 Task: Find connections with filter location Reutlingen with filter topic #Startuplife with filter profile language German with filter current company Max Life Insurance Company Limited with filter school Tamil Nadu Open University, Chennai with filter industry Market Research with filter service category Ghostwriting with filter keywords title Chief
Action: Mouse moved to (273, 198)
Screenshot: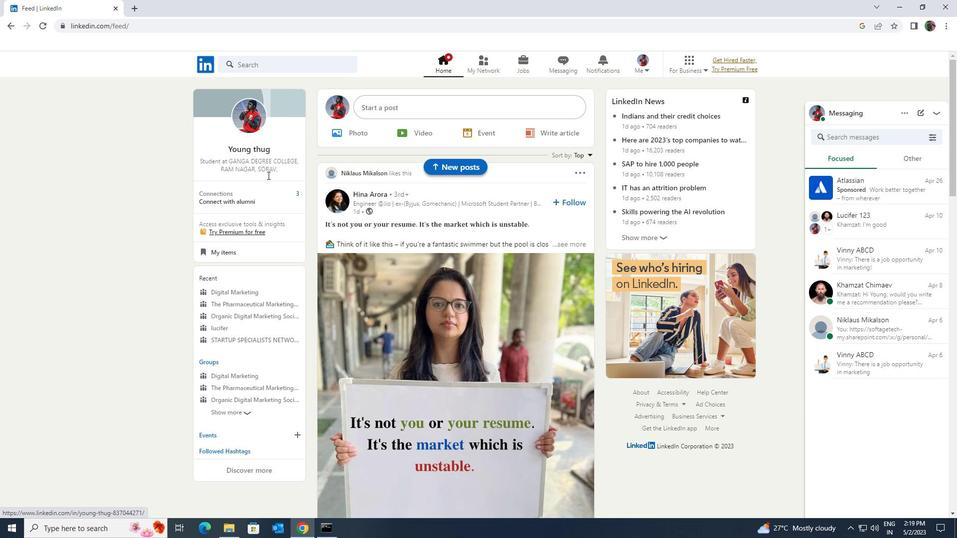 
Action: Mouse pressed left at (273, 198)
Screenshot: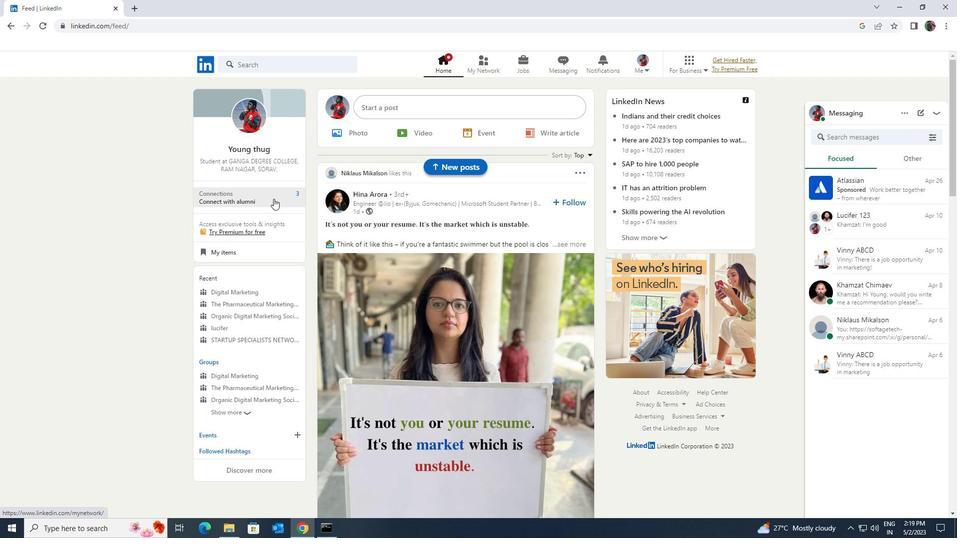 
Action: Mouse moved to (274, 115)
Screenshot: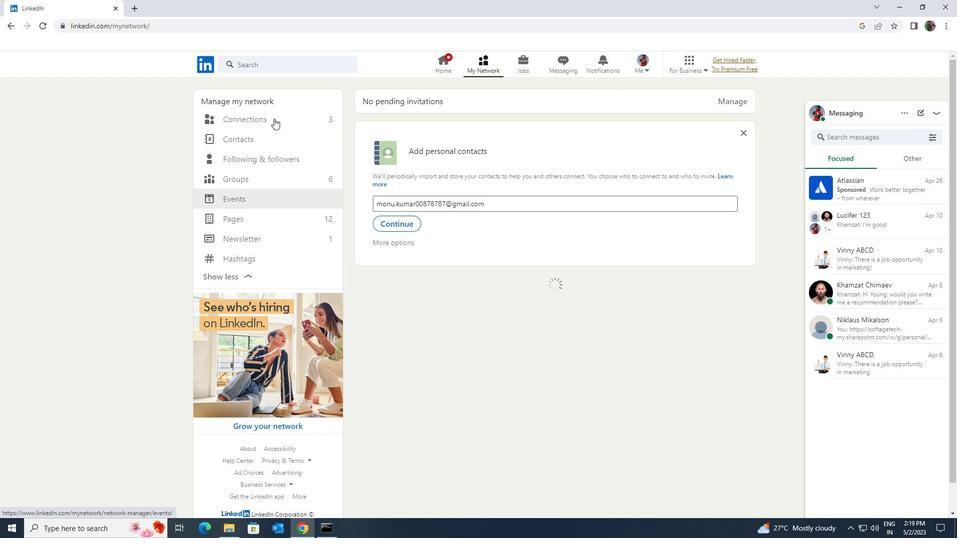 
Action: Mouse pressed left at (274, 115)
Screenshot: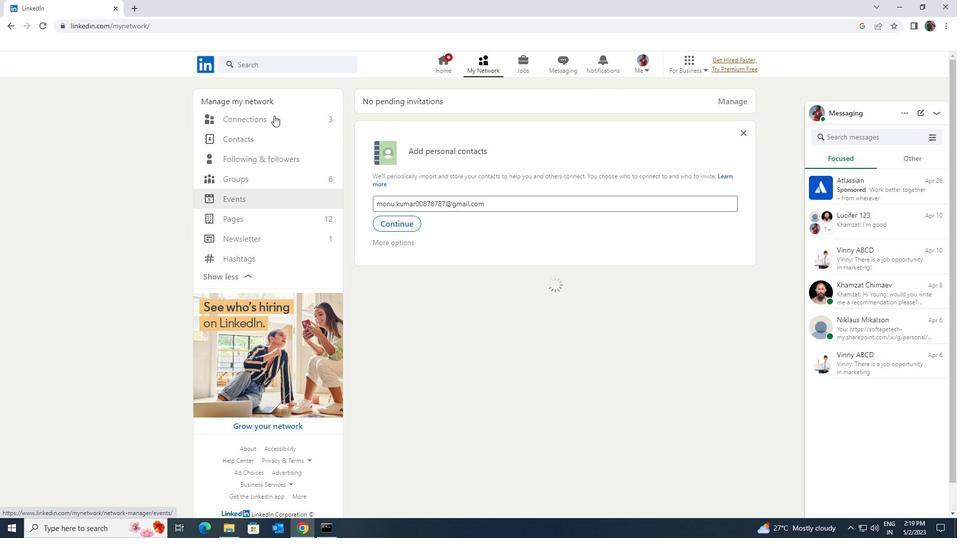 
Action: Mouse pressed left at (274, 115)
Screenshot: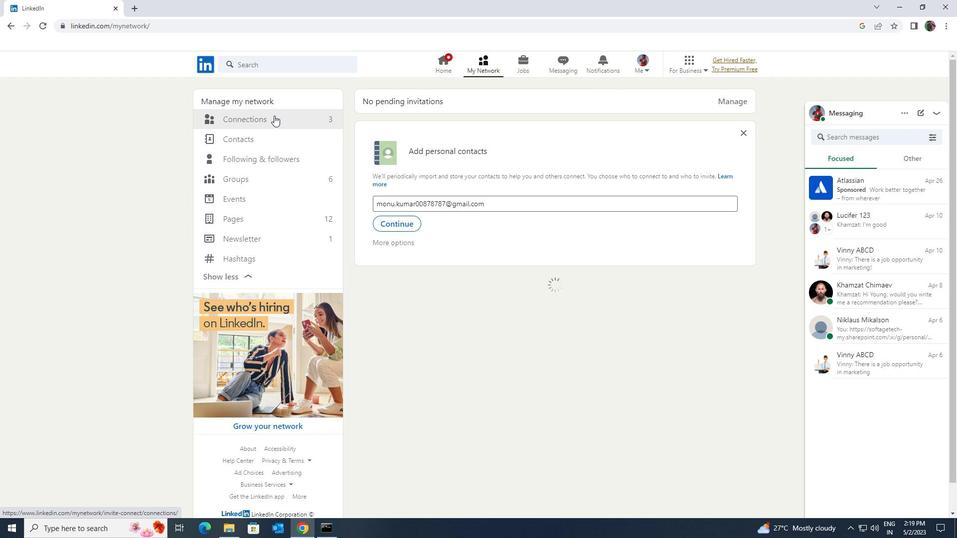 
Action: Mouse moved to (553, 120)
Screenshot: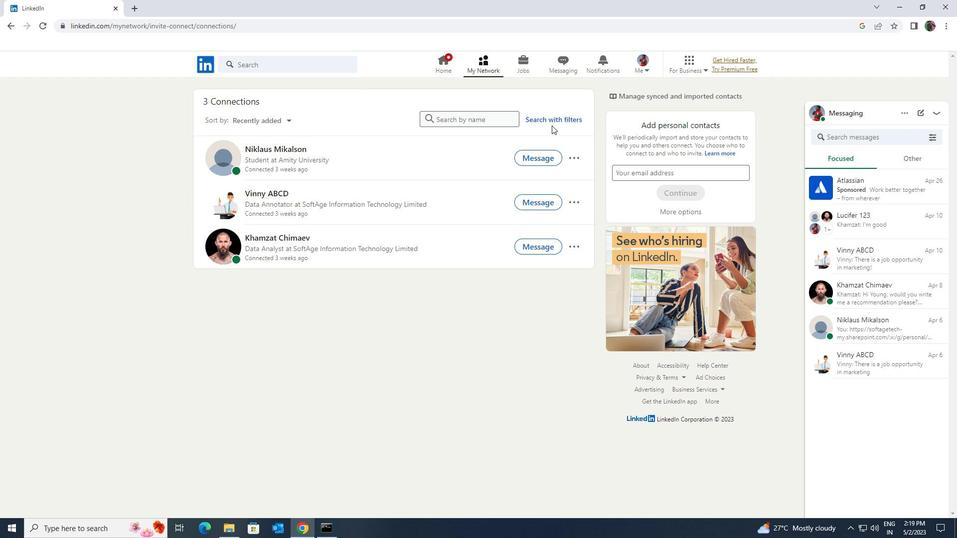 
Action: Mouse pressed left at (553, 120)
Screenshot: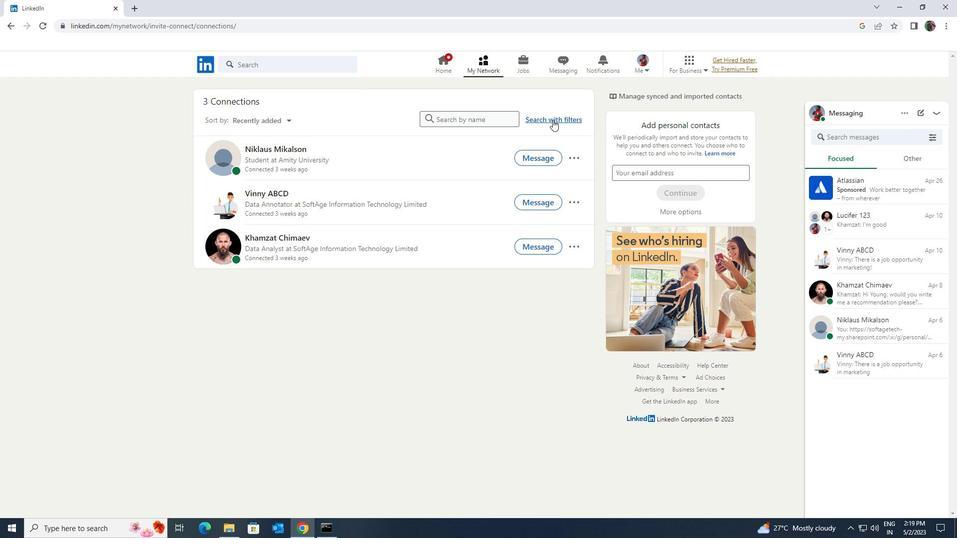 
Action: Mouse moved to (507, 94)
Screenshot: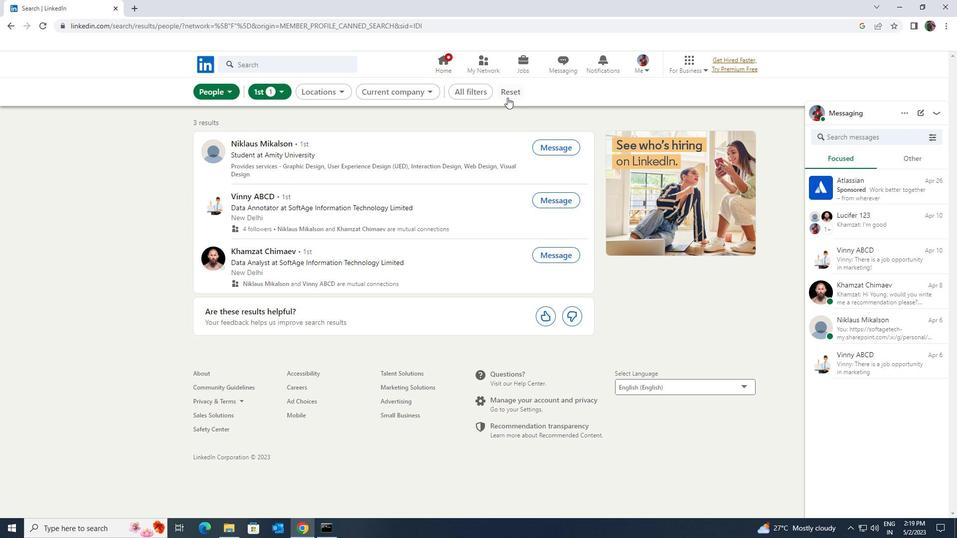 
Action: Mouse pressed left at (507, 94)
Screenshot: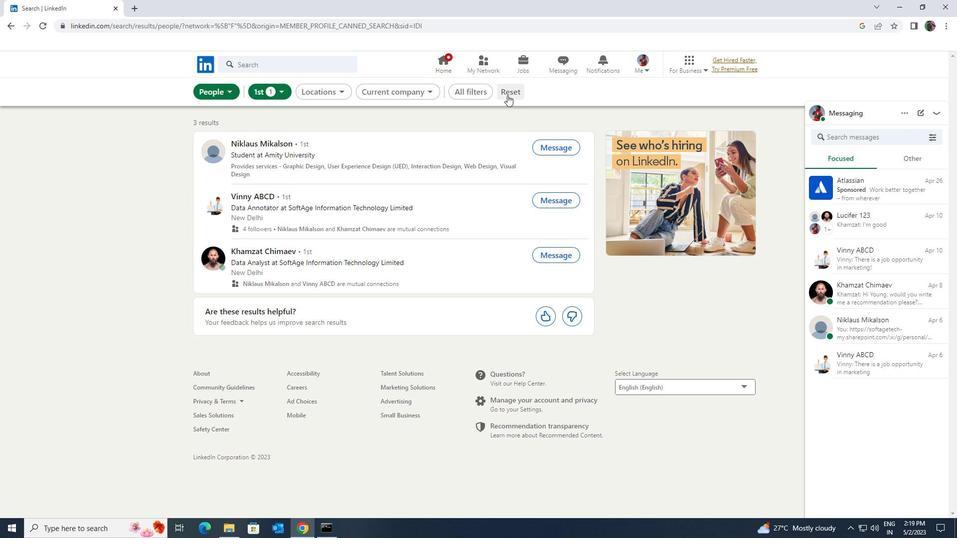 
Action: Mouse moved to (485, 88)
Screenshot: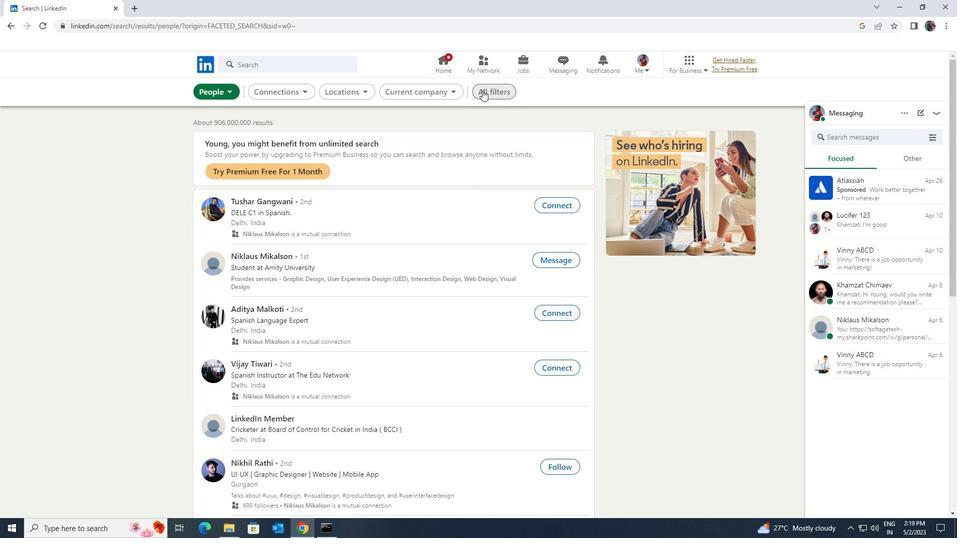 
Action: Mouse pressed left at (485, 88)
Screenshot: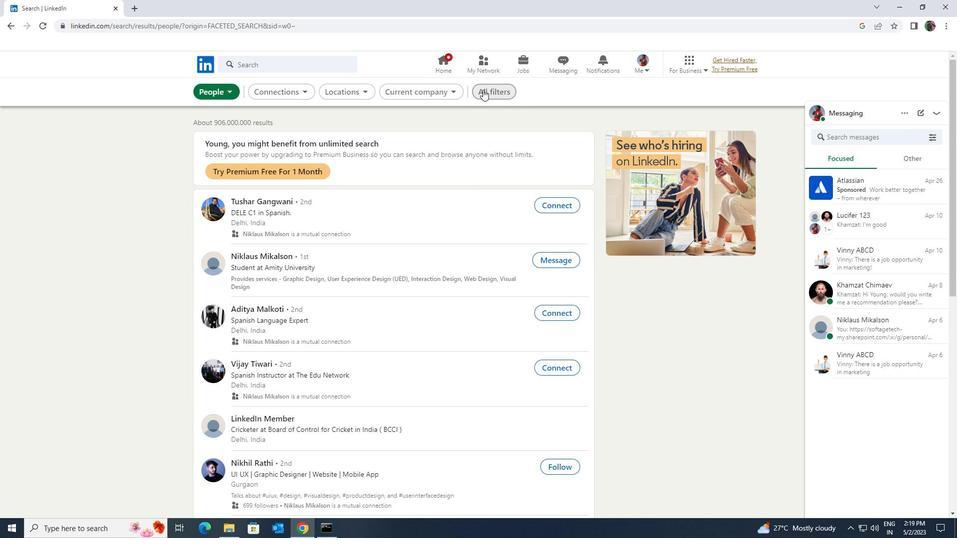 
Action: Mouse moved to (823, 388)
Screenshot: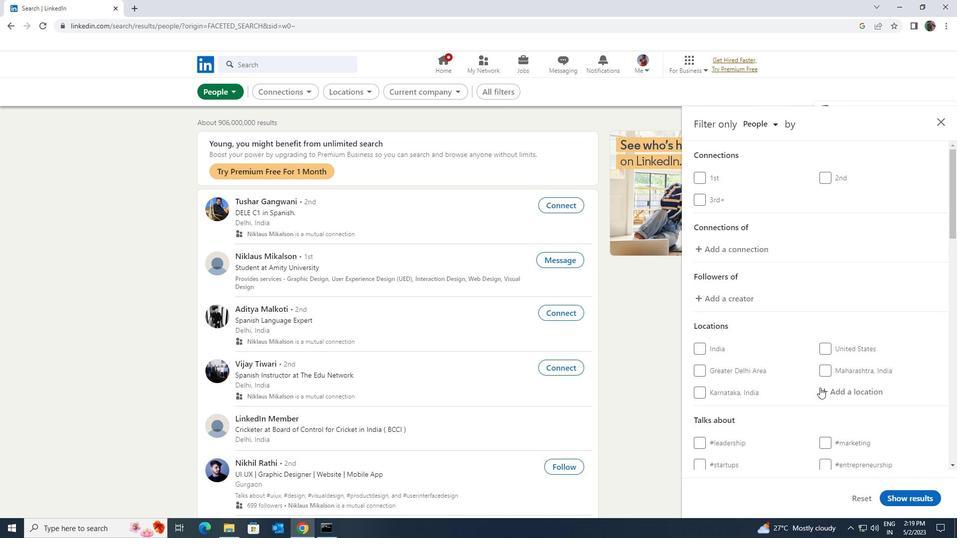 
Action: Mouse pressed left at (823, 388)
Screenshot: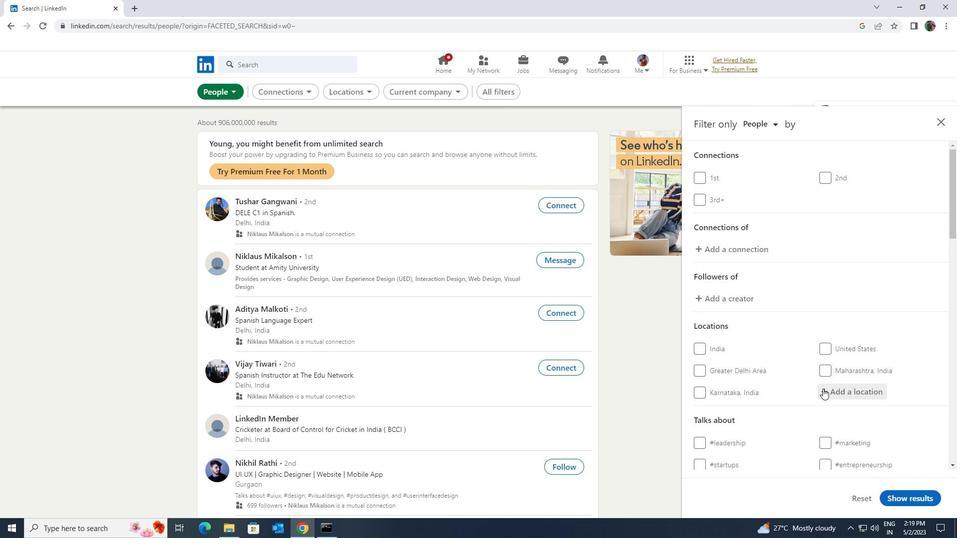 
Action: Mouse moved to (822, 388)
Screenshot: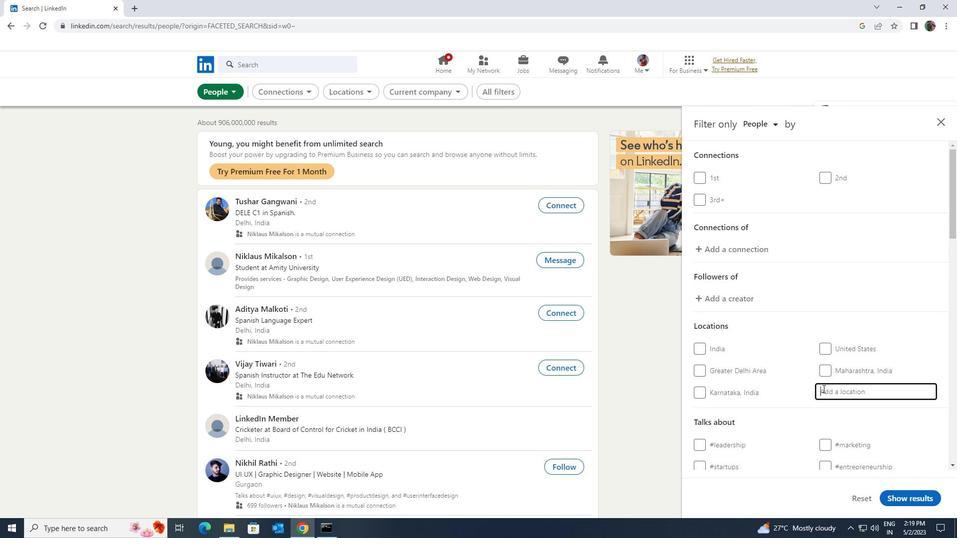 
Action: Key pressed <Key.shift><Key.shift><Key.shift><Key.shift>REUTIL<Key.backspace>
Screenshot: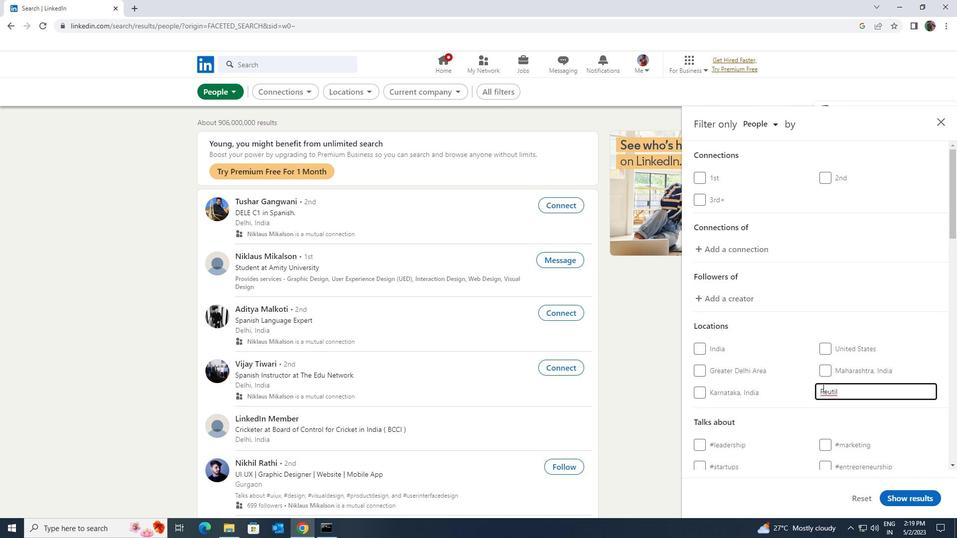 
Action: Mouse moved to (817, 404)
Screenshot: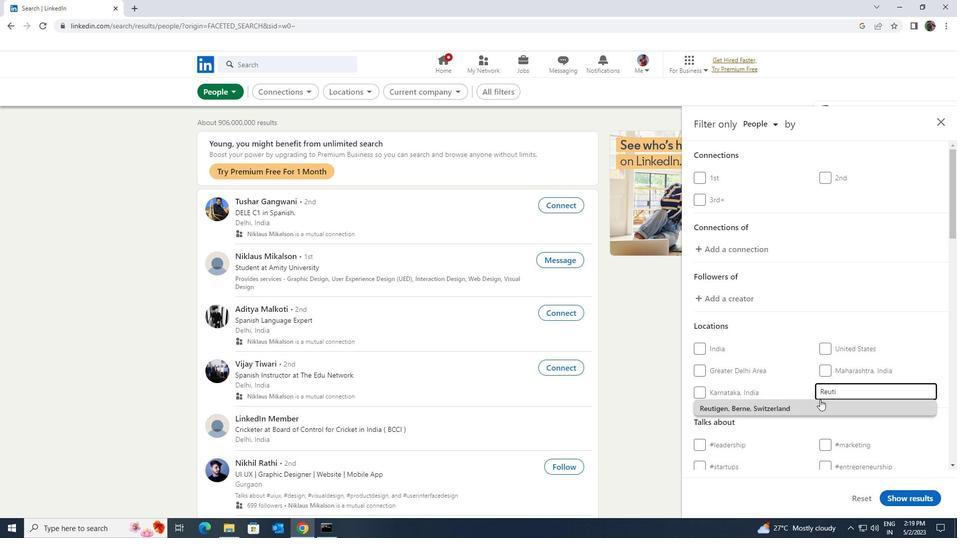 
Action: Mouse pressed left at (817, 404)
Screenshot: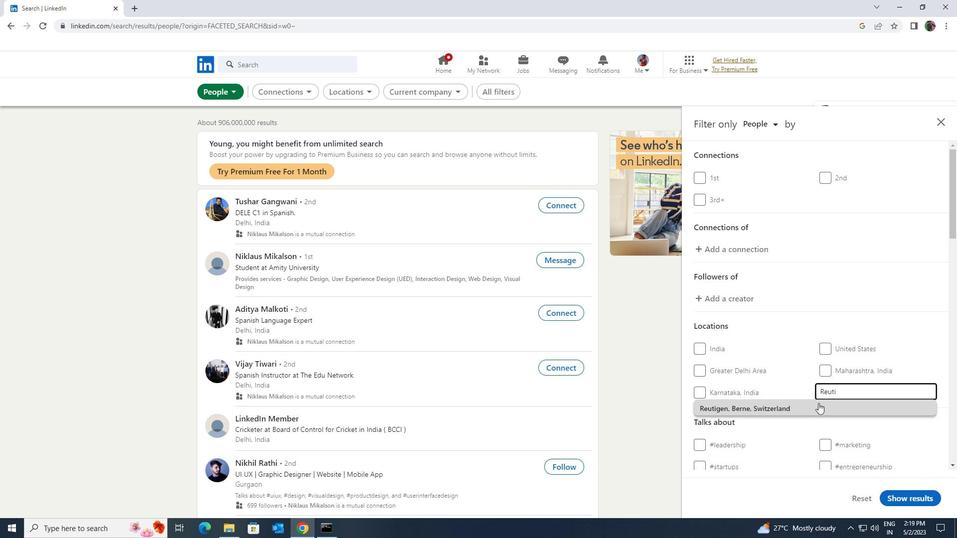 
Action: Mouse scrolled (817, 403) with delta (0, 0)
Screenshot: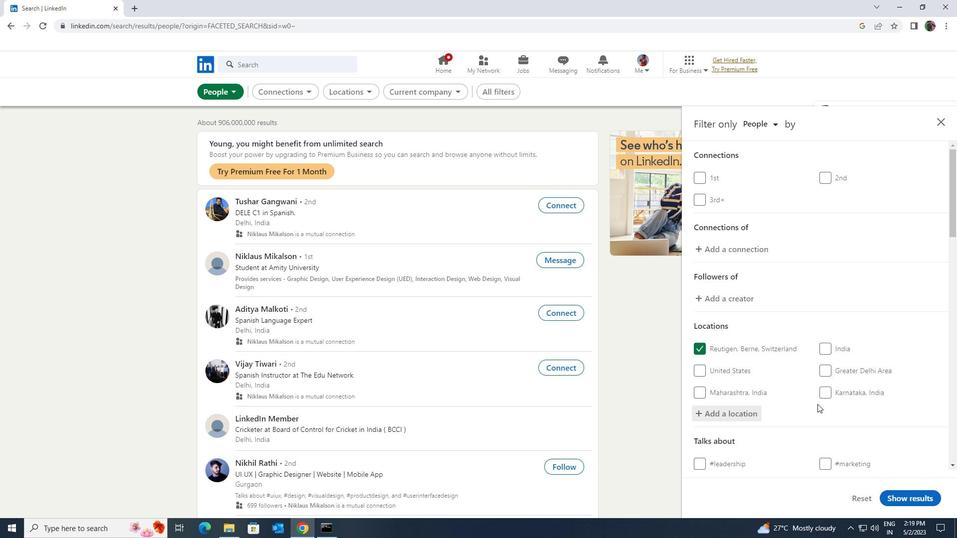 
Action: Mouse scrolled (817, 403) with delta (0, 0)
Screenshot: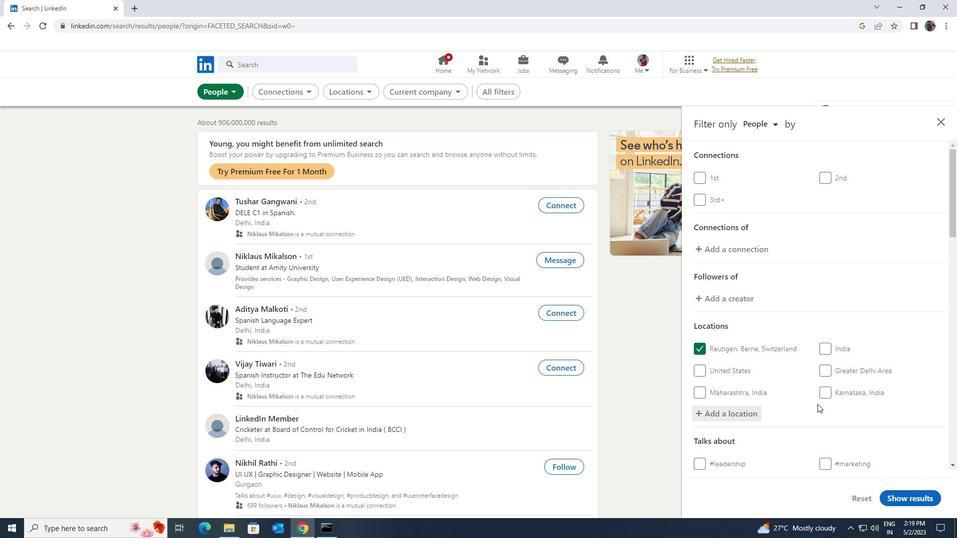 
Action: Mouse moved to (825, 406)
Screenshot: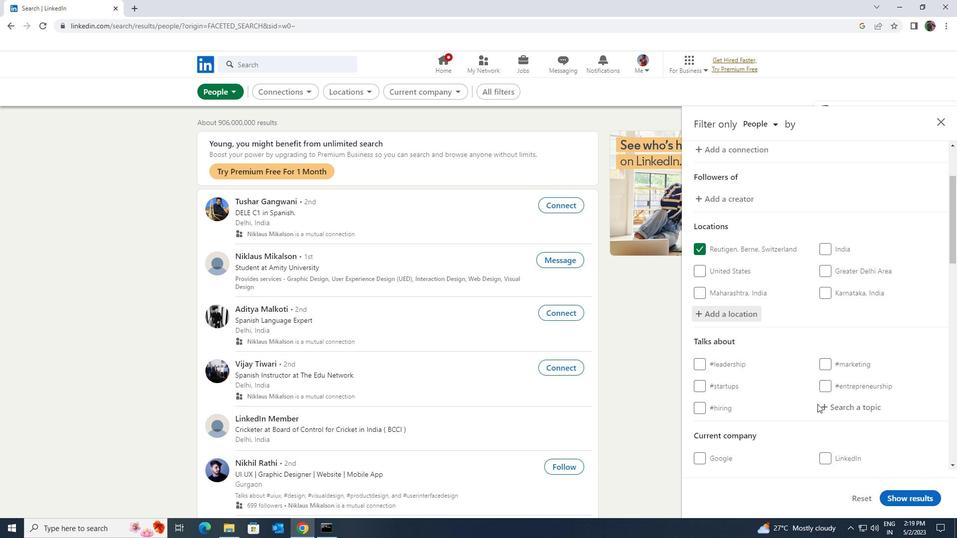 
Action: Mouse pressed left at (825, 406)
Screenshot: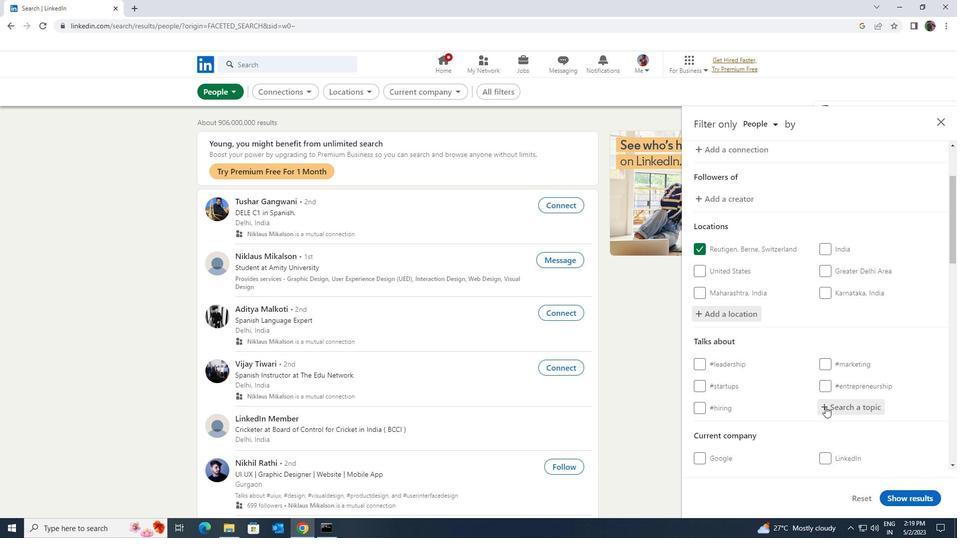 
Action: Key pressed <Key.shift><Key.shift><Key.shift>STARTUPLIFE
Screenshot: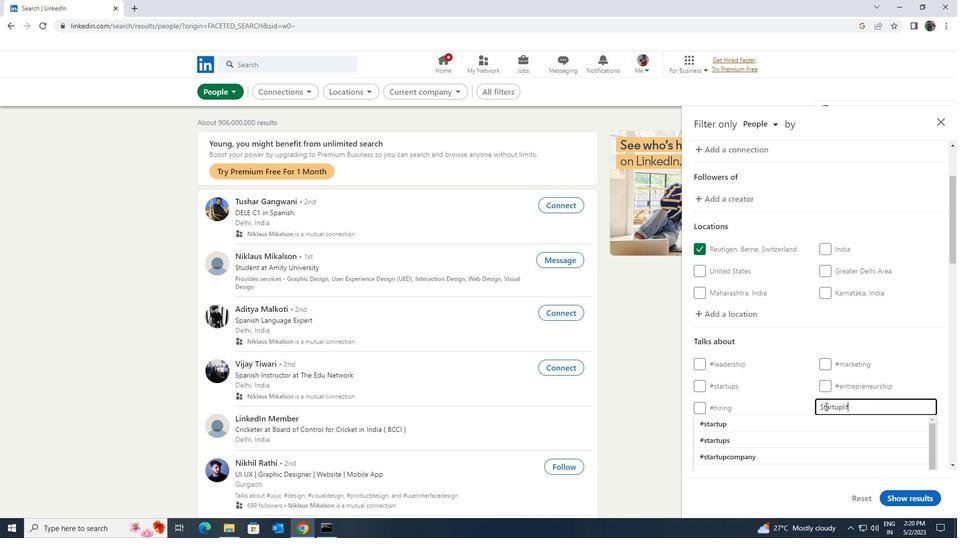 
Action: Mouse moved to (815, 417)
Screenshot: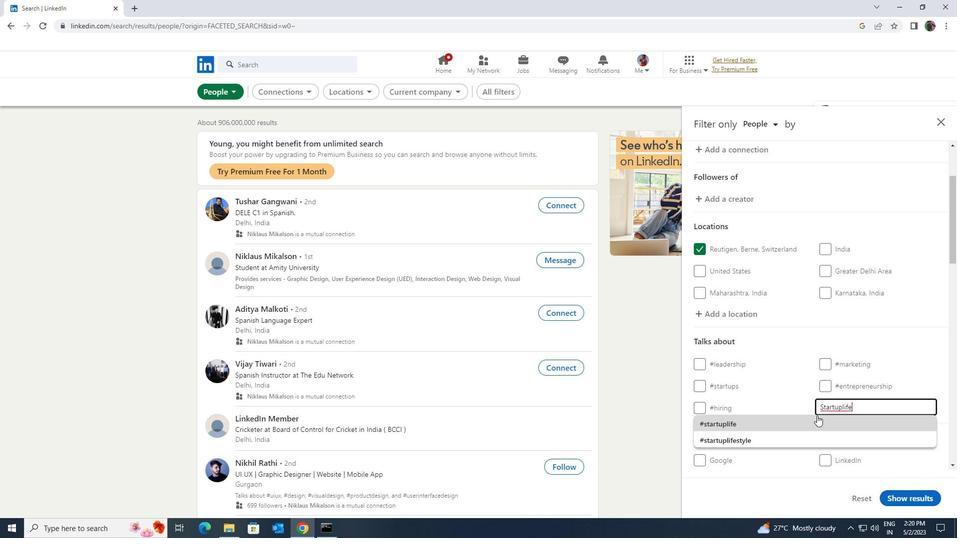 
Action: Mouse pressed left at (815, 417)
Screenshot: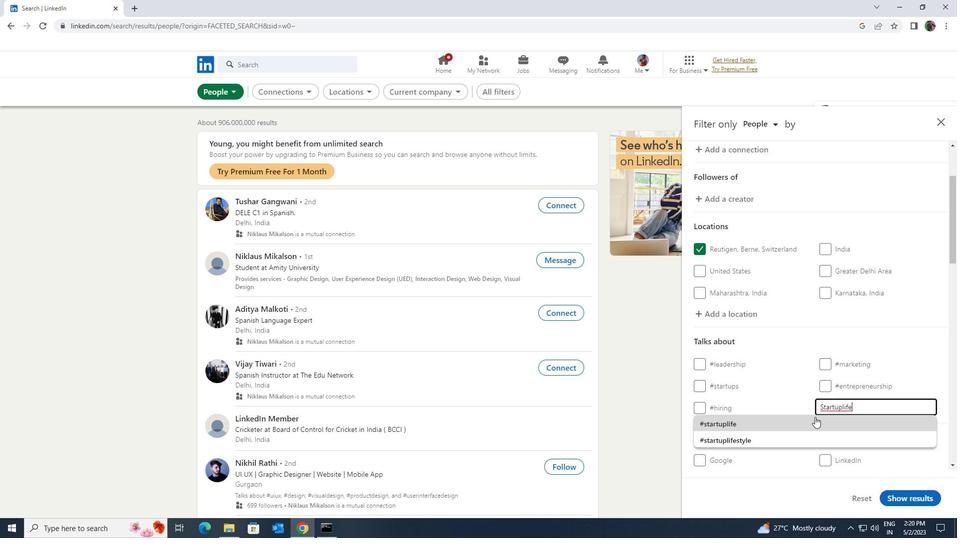 
Action: Mouse moved to (833, 384)
Screenshot: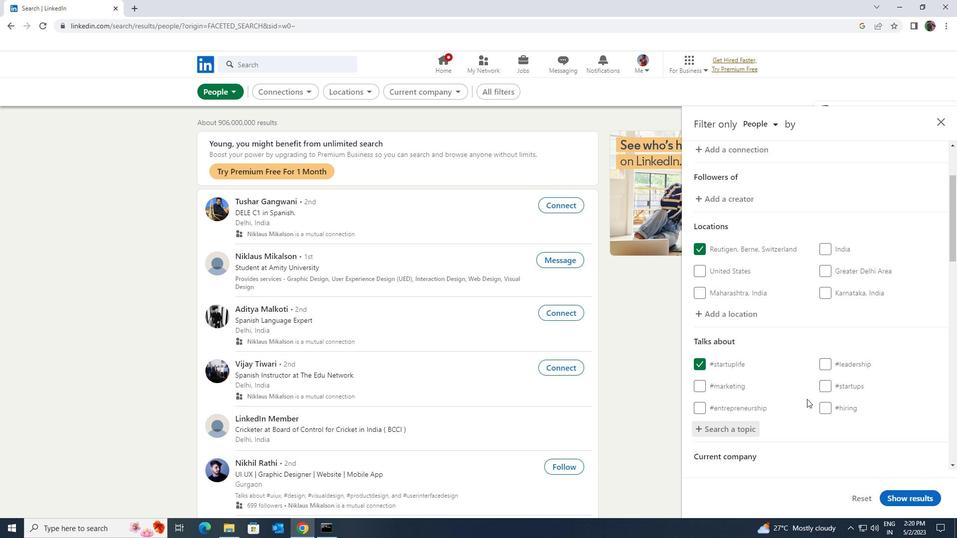 
Action: Mouse scrolled (833, 383) with delta (0, 0)
Screenshot: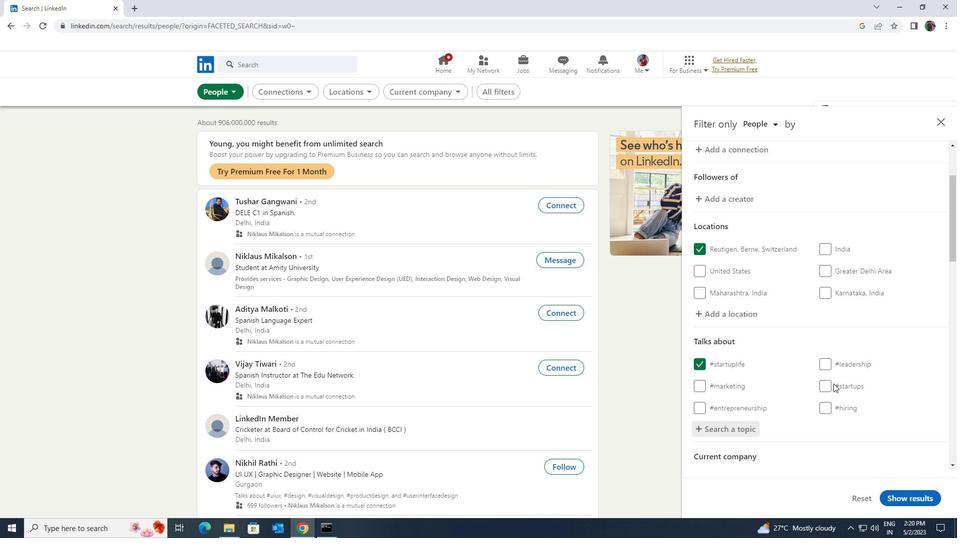 
Action: Mouse scrolled (833, 383) with delta (0, 0)
Screenshot: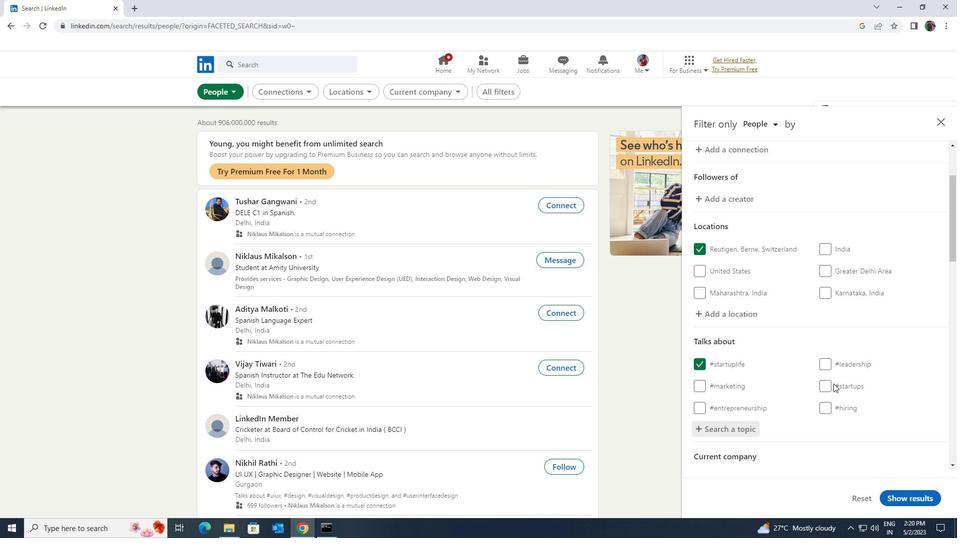 
Action: Mouse scrolled (833, 383) with delta (0, 0)
Screenshot: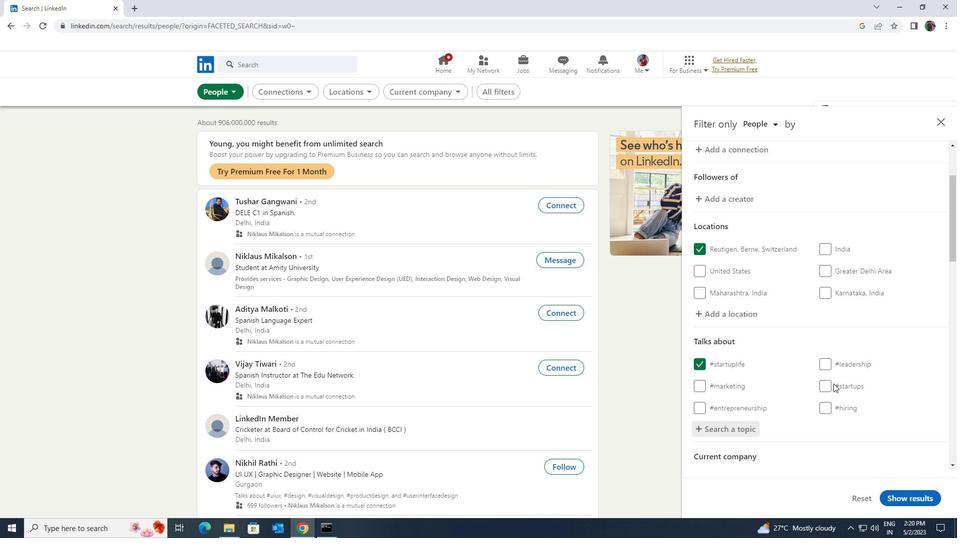 
Action: Mouse scrolled (833, 383) with delta (0, 0)
Screenshot: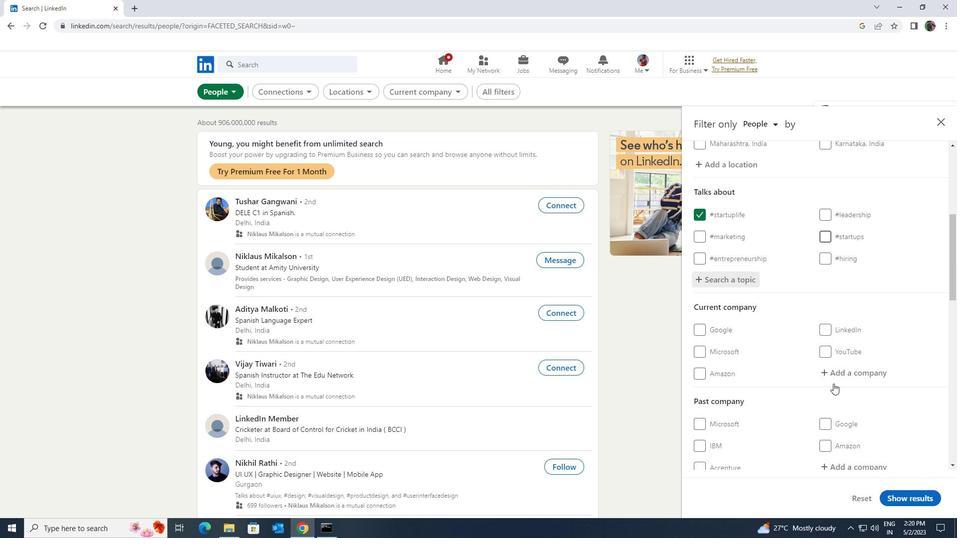 
Action: Mouse scrolled (833, 383) with delta (0, 0)
Screenshot: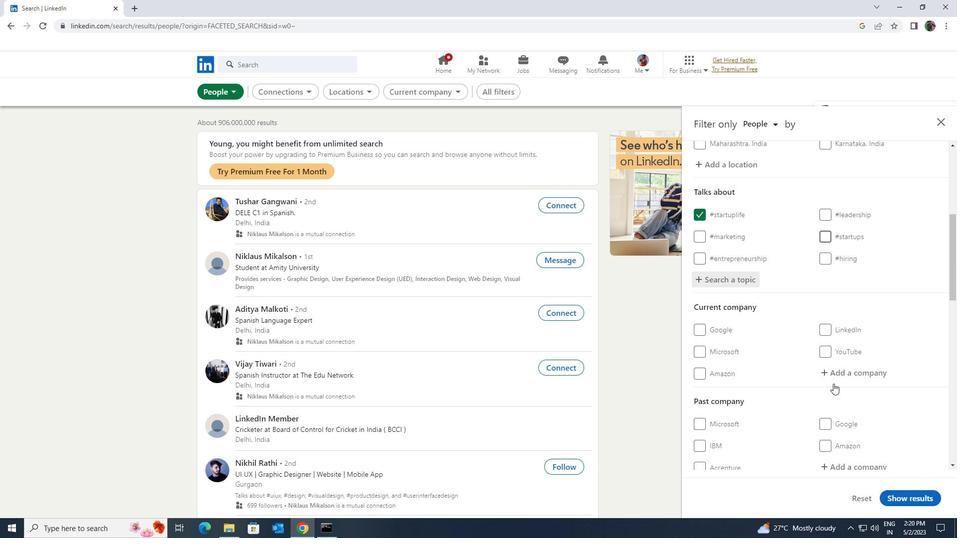 
Action: Mouse scrolled (833, 383) with delta (0, 0)
Screenshot: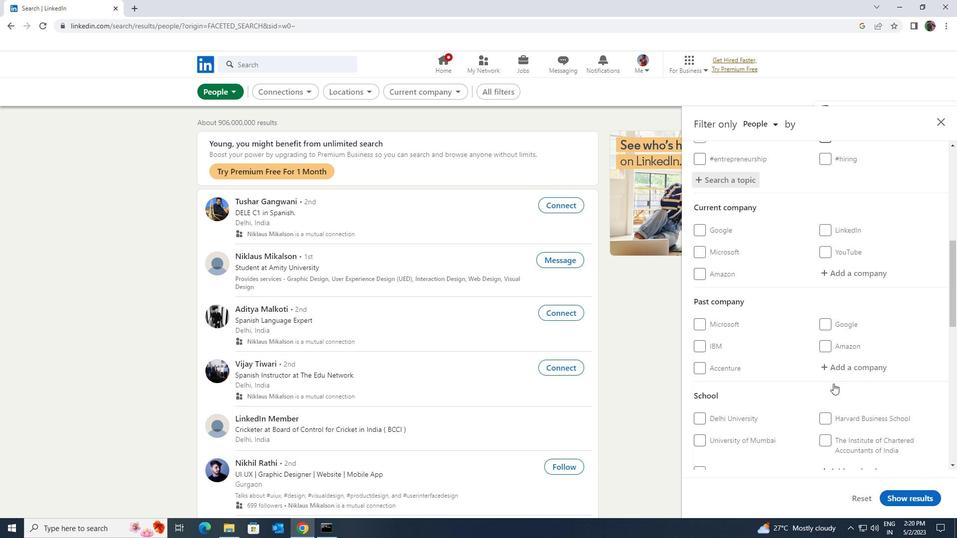 
Action: Mouse scrolled (833, 383) with delta (0, 0)
Screenshot: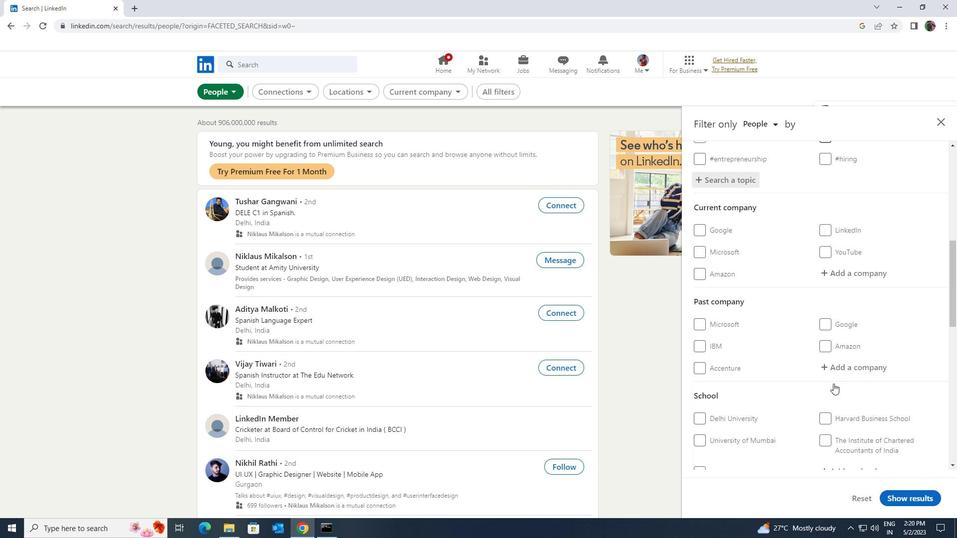 
Action: Mouse scrolled (833, 383) with delta (0, 0)
Screenshot: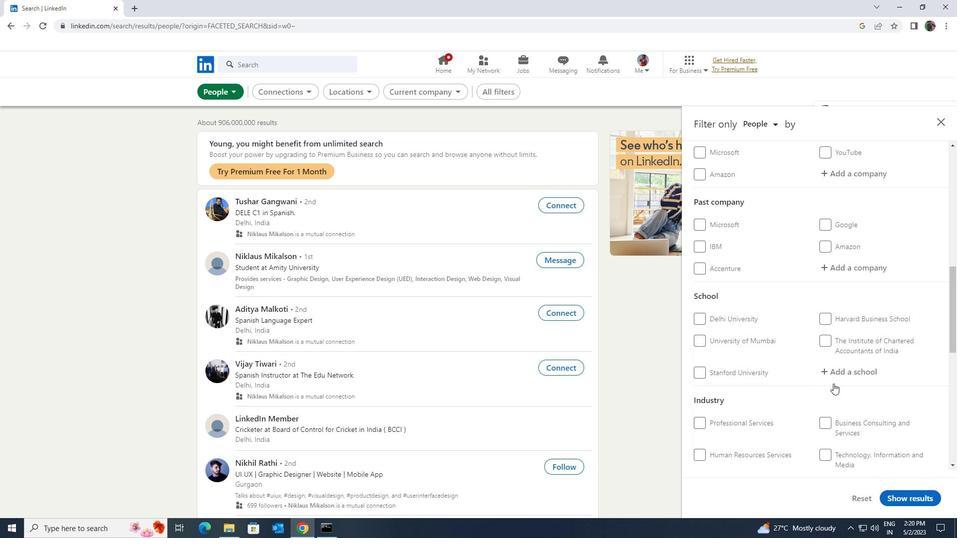
Action: Mouse scrolled (833, 383) with delta (0, 0)
Screenshot: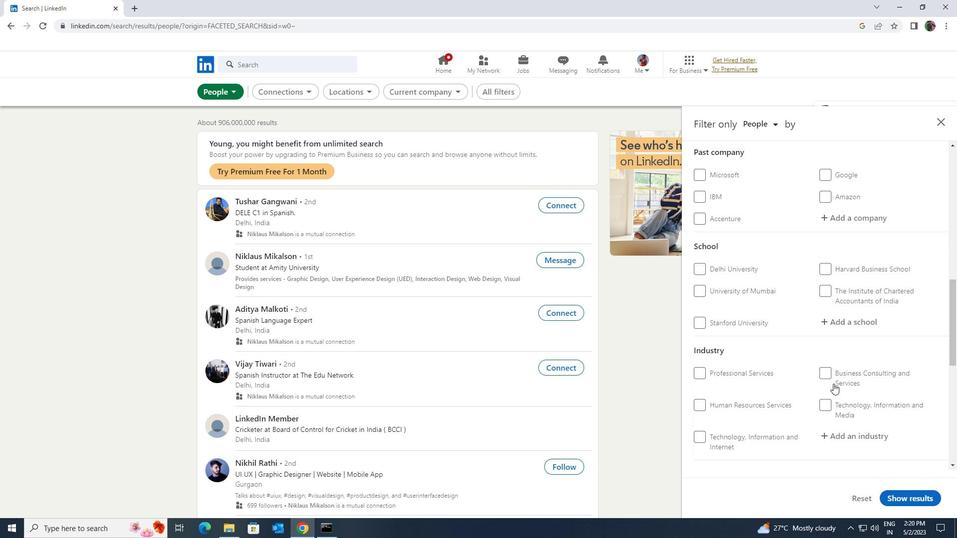 
Action: Mouse scrolled (833, 383) with delta (0, 0)
Screenshot: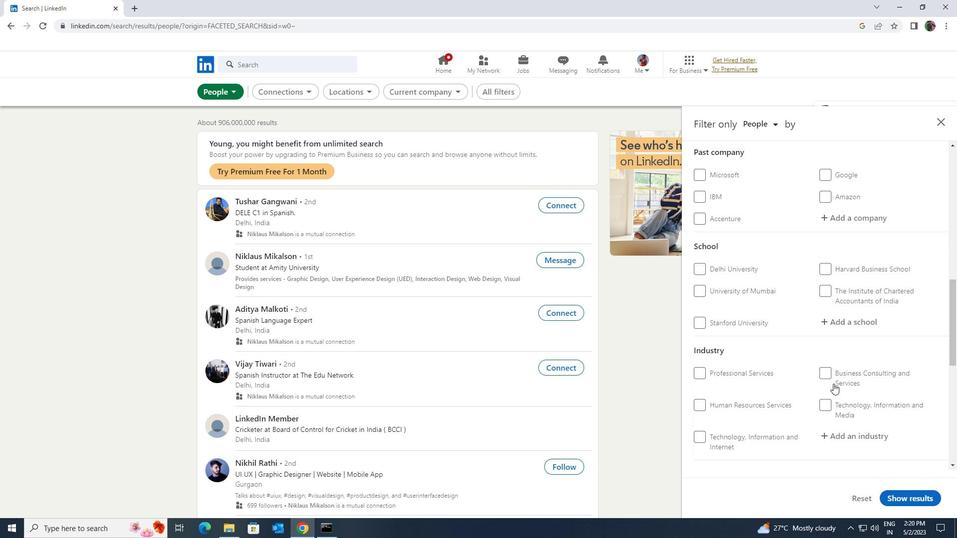 
Action: Mouse scrolled (833, 383) with delta (0, 0)
Screenshot: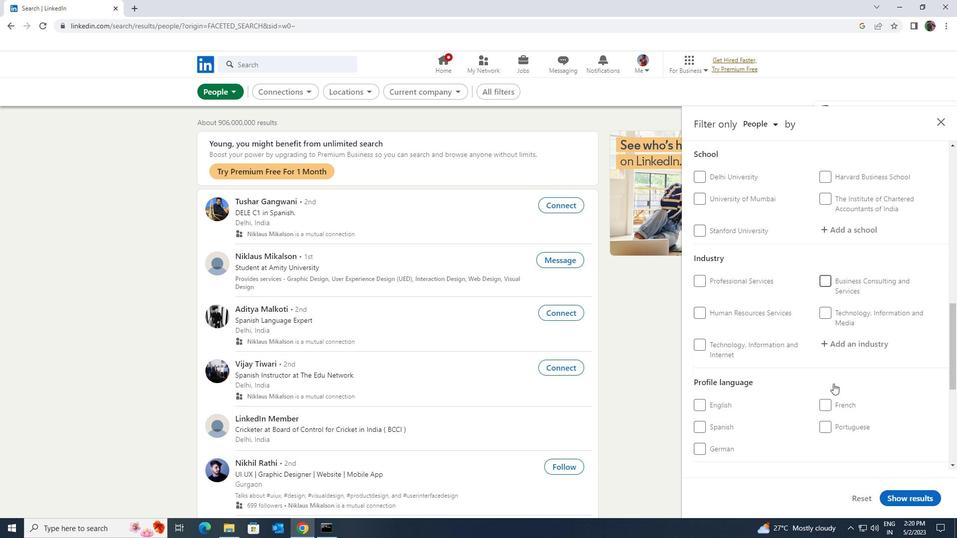 
Action: Mouse scrolled (833, 383) with delta (0, 0)
Screenshot: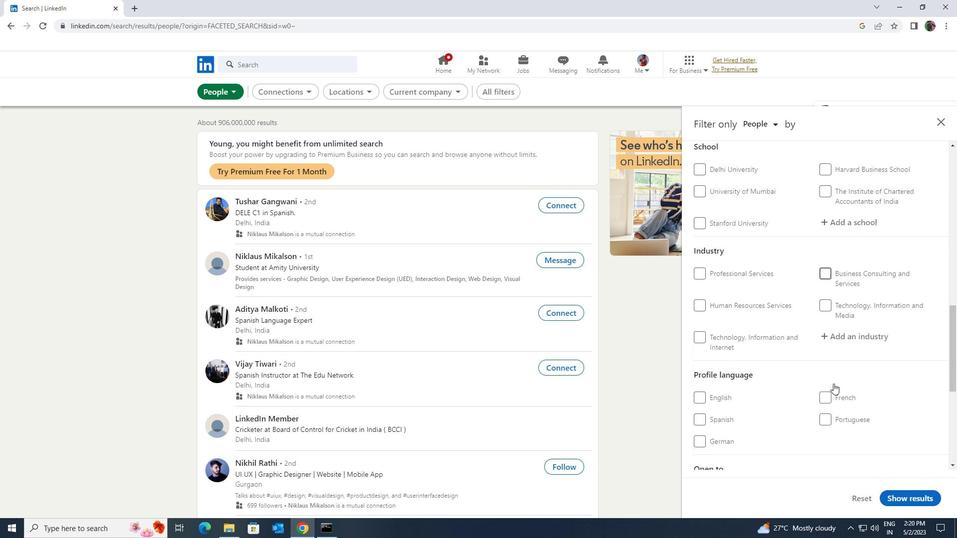 
Action: Mouse moved to (701, 341)
Screenshot: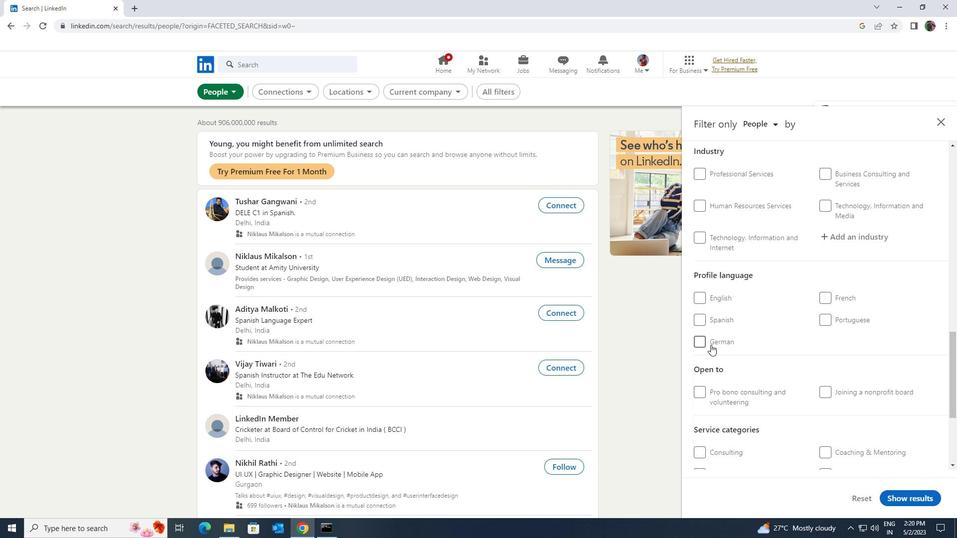 
Action: Mouse pressed left at (701, 341)
Screenshot: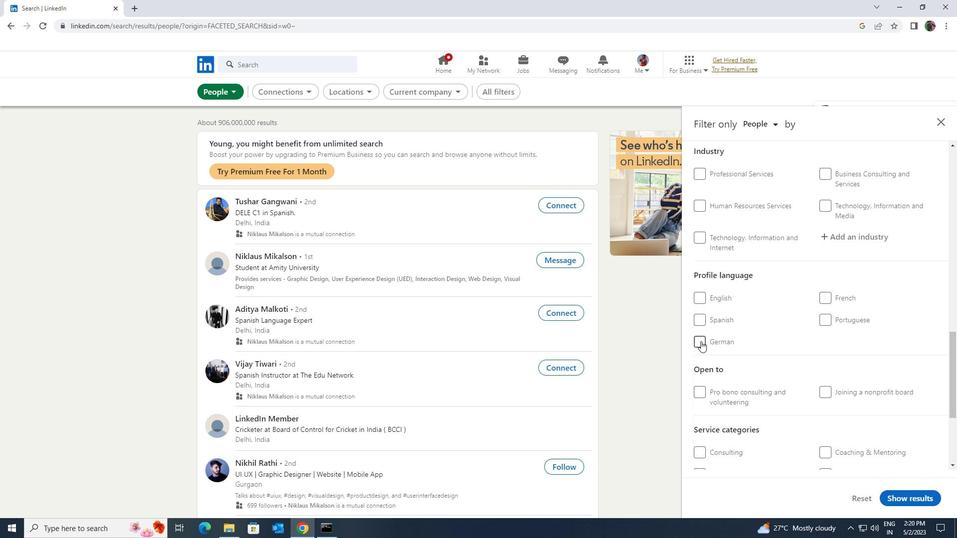 
Action: Mouse moved to (787, 352)
Screenshot: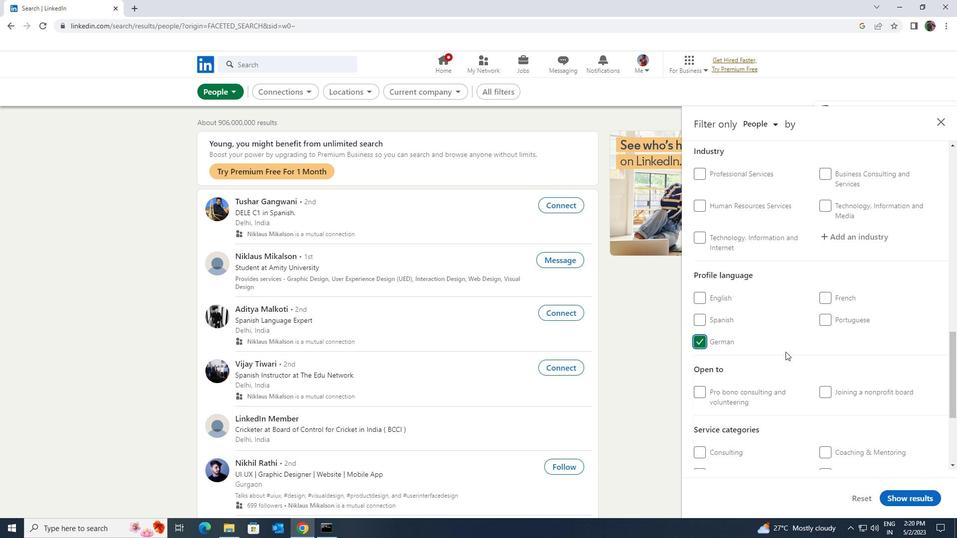 
Action: Mouse scrolled (787, 353) with delta (0, 0)
Screenshot: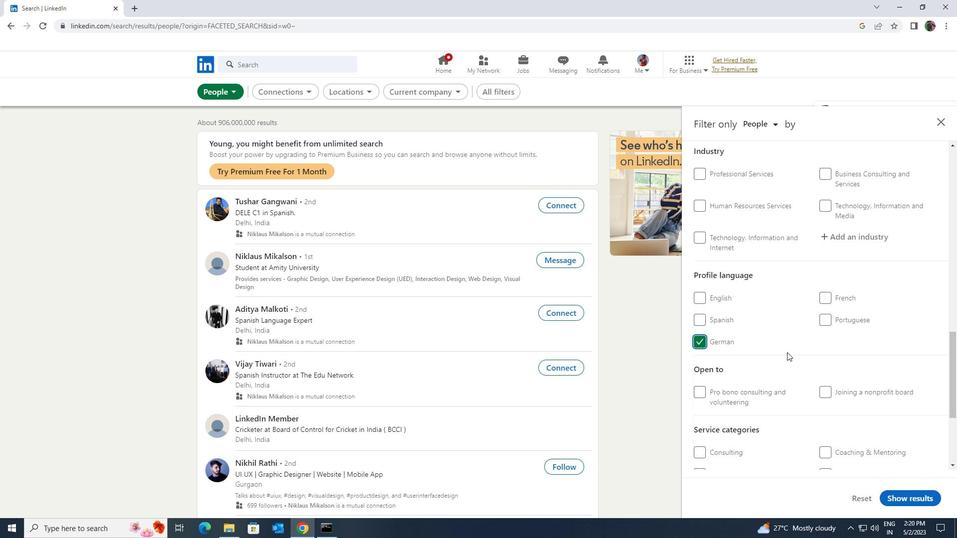 
Action: Mouse scrolled (787, 353) with delta (0, 0)
Screenshot: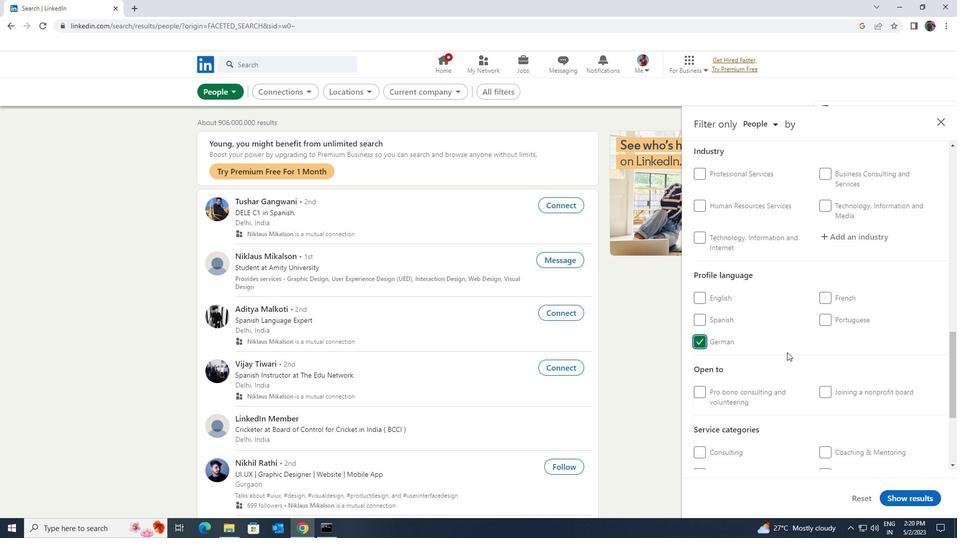 
Action: Mouse scrolled (787, 353) with delta (0, 0)
Screenshot: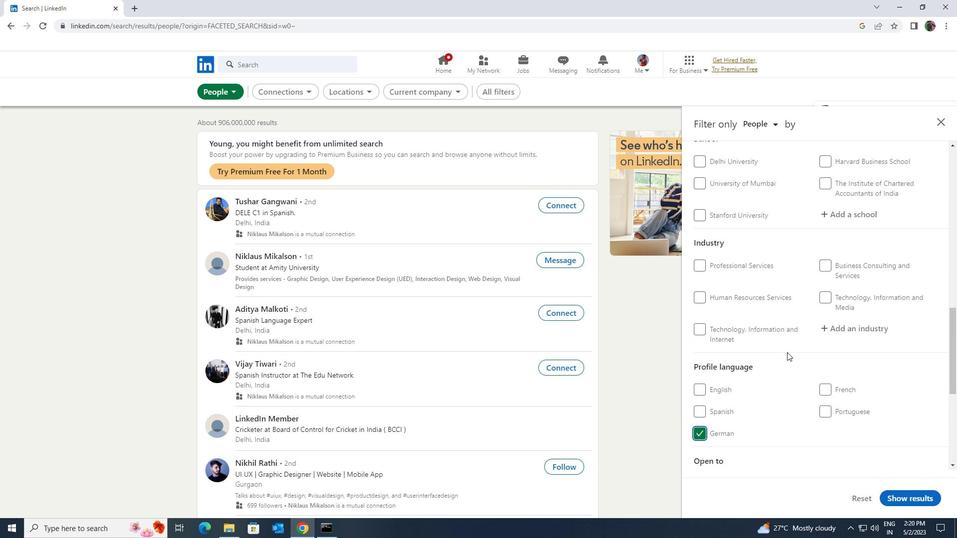 
Action: Mouse scrolled (787, 353) with delta (0, 0)
Screenshot: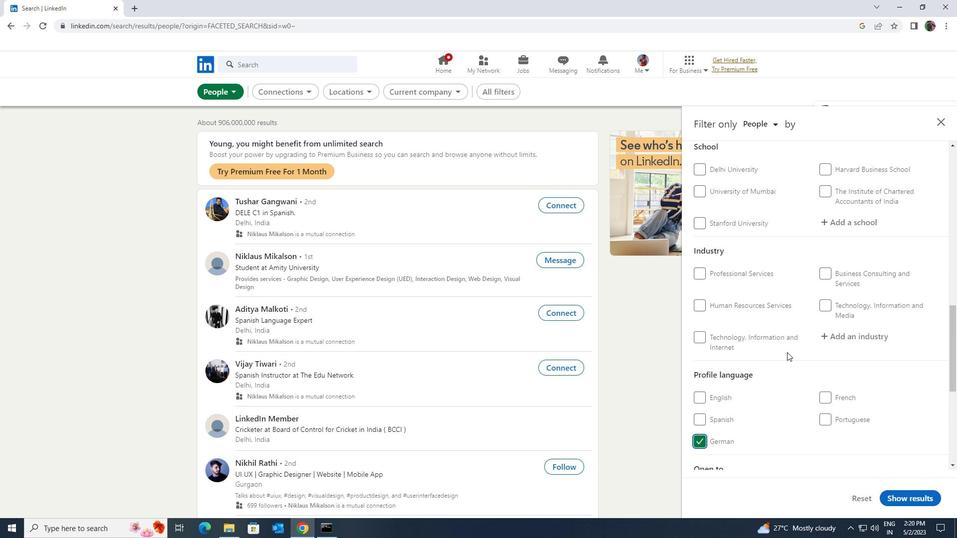 
Action: Mouse scrolled (787, 353) with delta (0, 0)
Screenshot: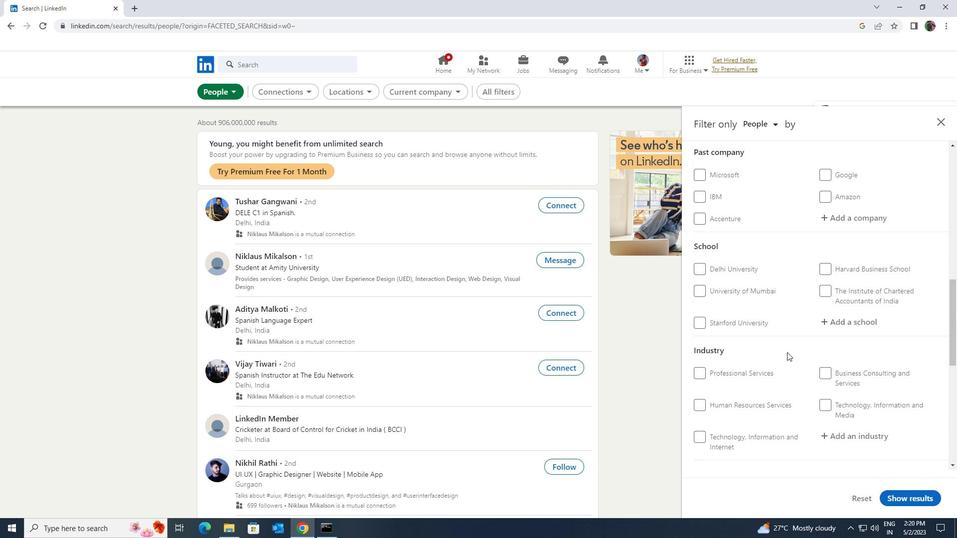 
Action: Mouse scrolled (787, 353) with delta (0, 0)
Screenshot: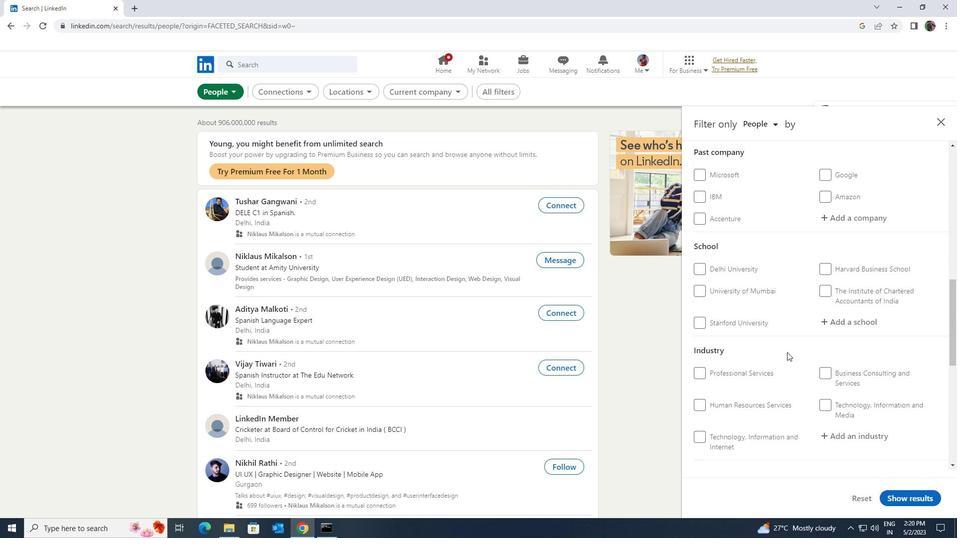 
Action: Mouse scrolled (787, 353) with delta (0, 0)
Screenshot: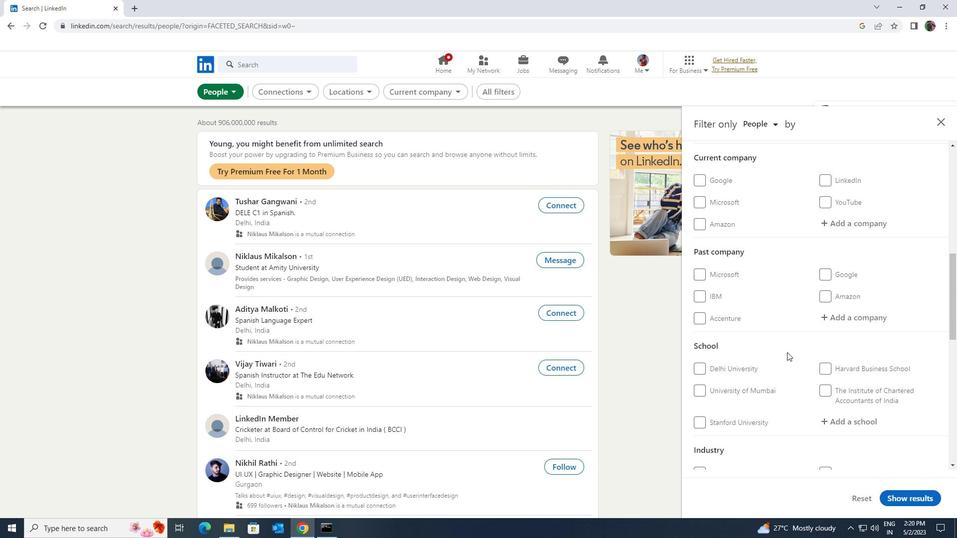 
Action: Mouse moved to (830, 276)
Screenshot: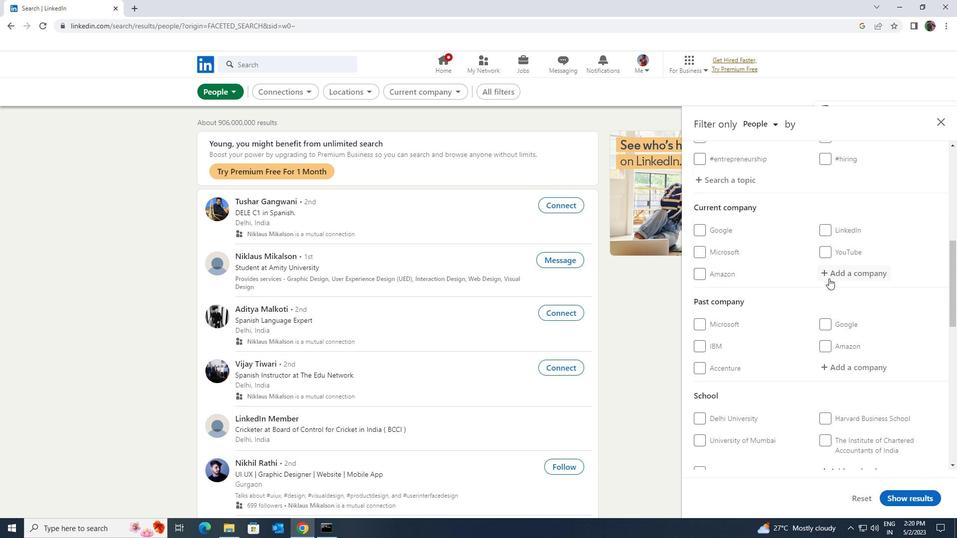 
Action: Mouse pressed left at (830, 276)
Screenshot: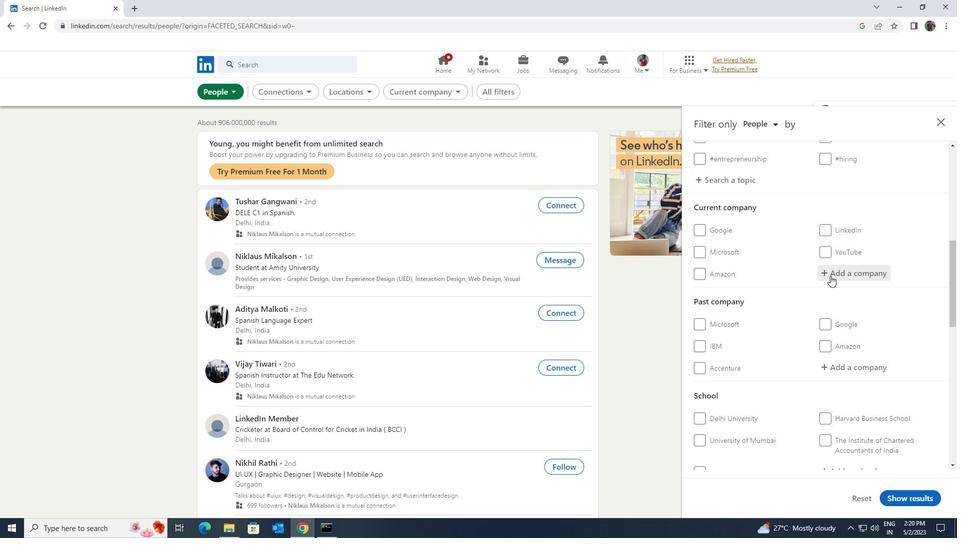 
Action: Key pressed <Key.shift>MAX<Key.space><Key.shift>LIFE
Screenshot: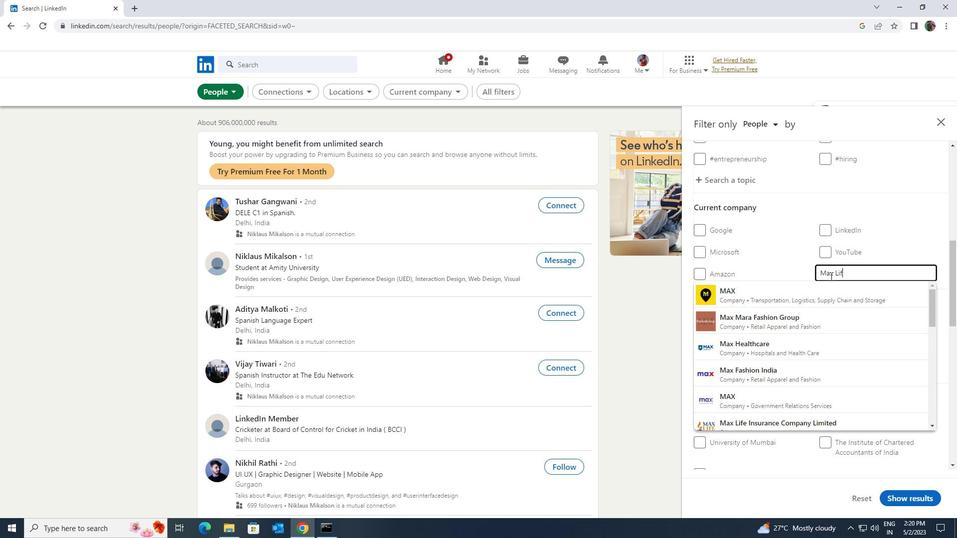 
Action: Mouse moved to (830, 297)
Screenshot: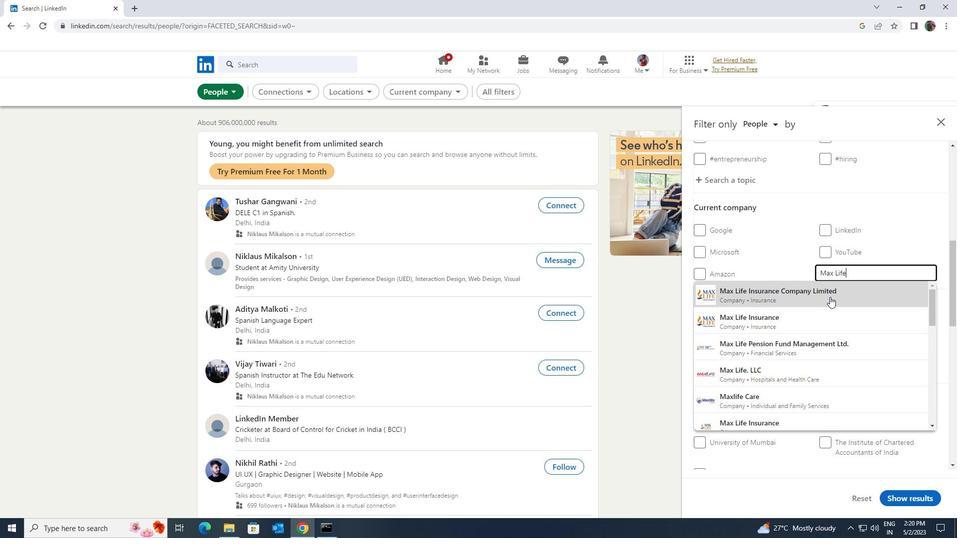 
Action: Mouse pressed left at (830, 297)
Screenshot: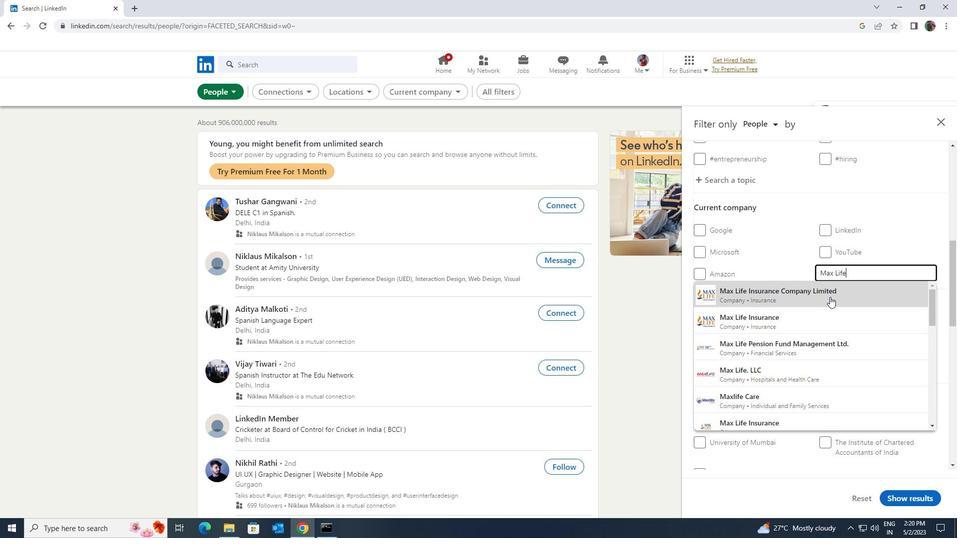 
Action: Mouse moved to (829, 297)
Screenshot: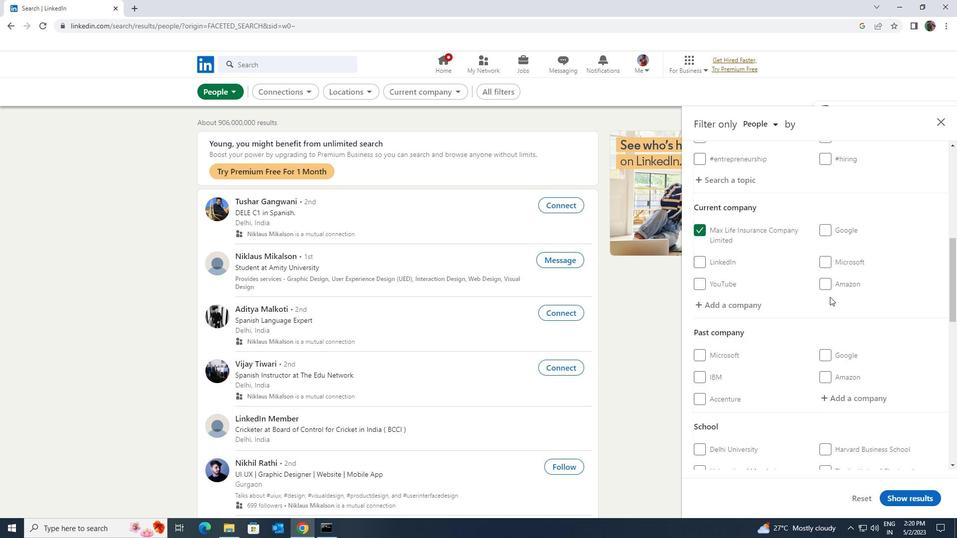 
Action: Mouse scrolled (829, 297) with delta (0, 0)
Screenshot: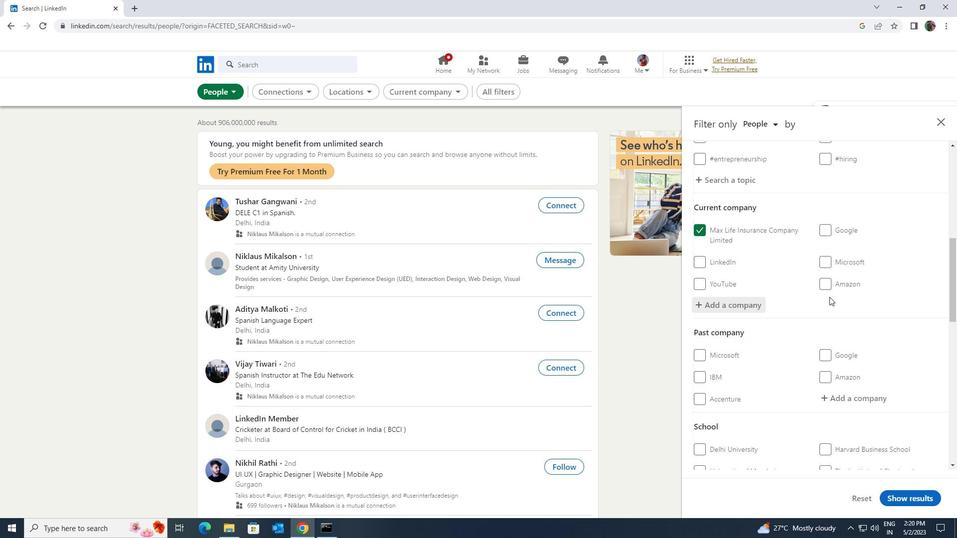 
Action: Mouse scrolled (829, 296) with delta (0, 0)
Screenshot: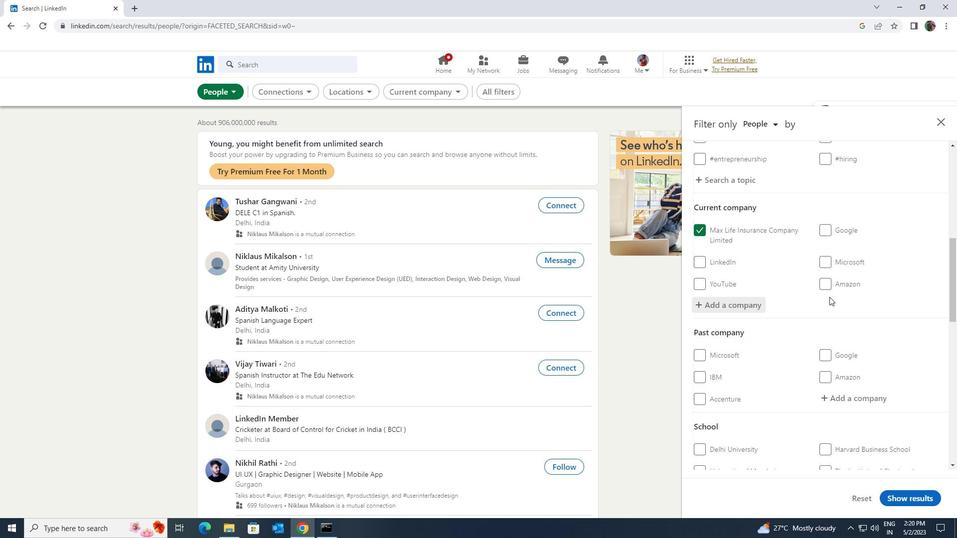 
Action: Mouse scrolled (829, 296) with delta (0, 0)
Screenshot: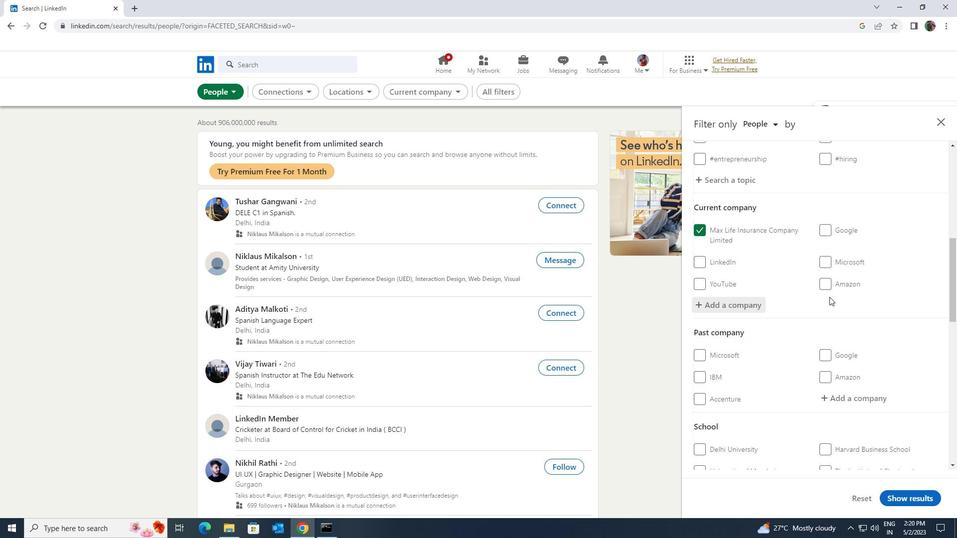 
Action: Mouse scrolled (829, 296) with delta (0, 0)
Screenshot: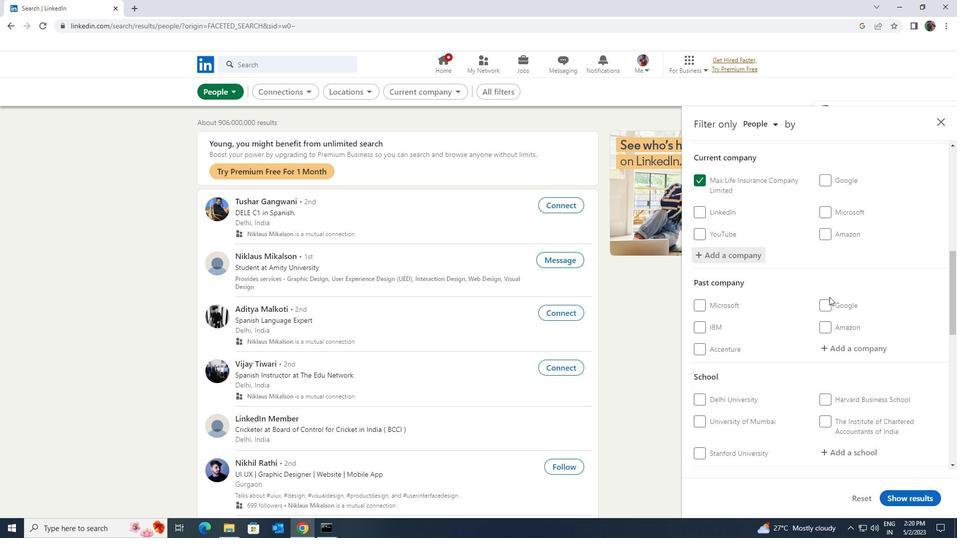 
Action: Mouse scrolled (829, 296) with delta (0, 0)
Screenshot: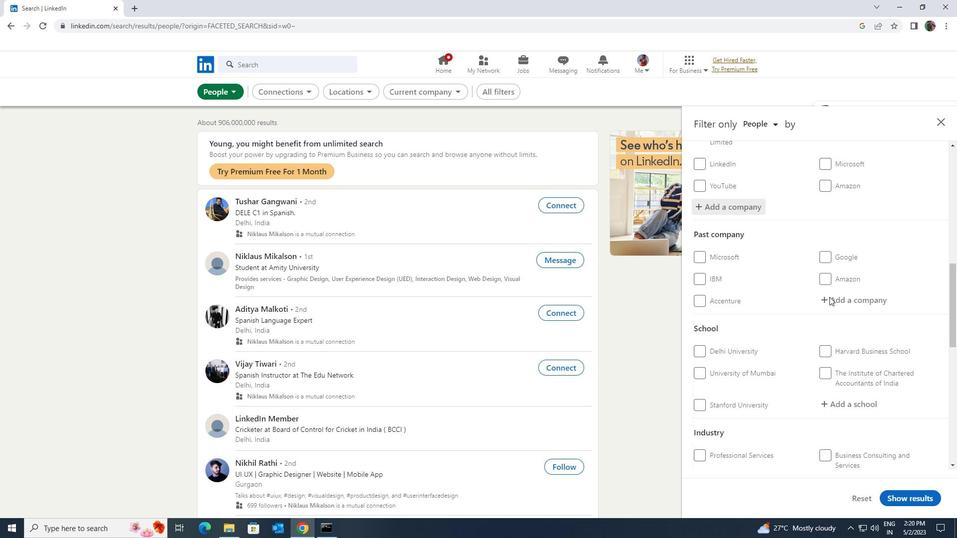 
Action: Mouse scrolled (829, 296) with delta (0, 0)
Screenshot: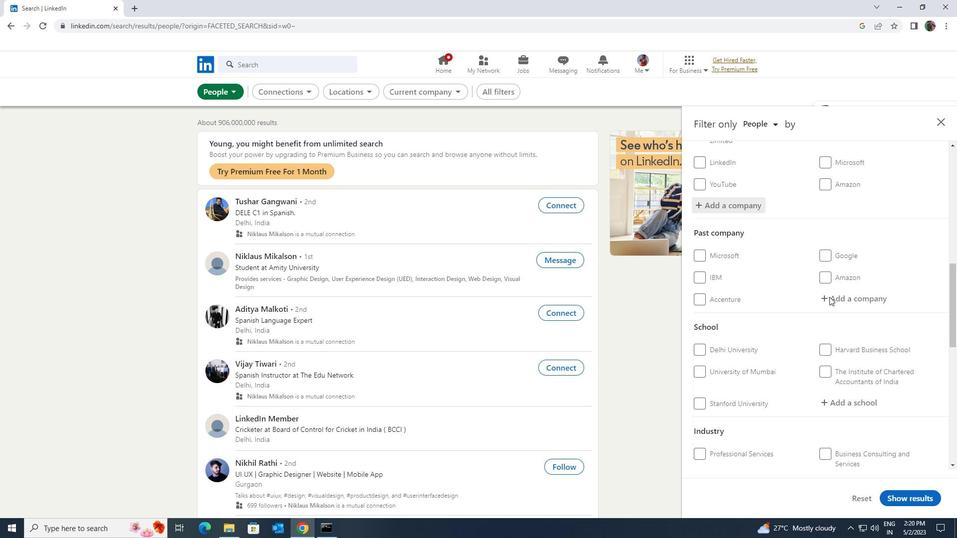 
Action: Mouse moved to (827, 298)
Screenshot: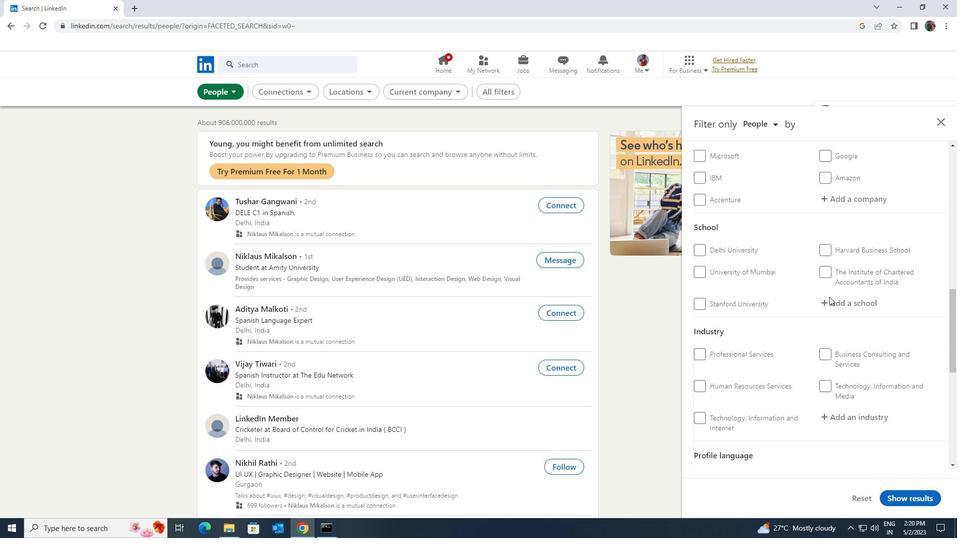 
Action: Mouse pressed left at (827, 298)
Screenshot: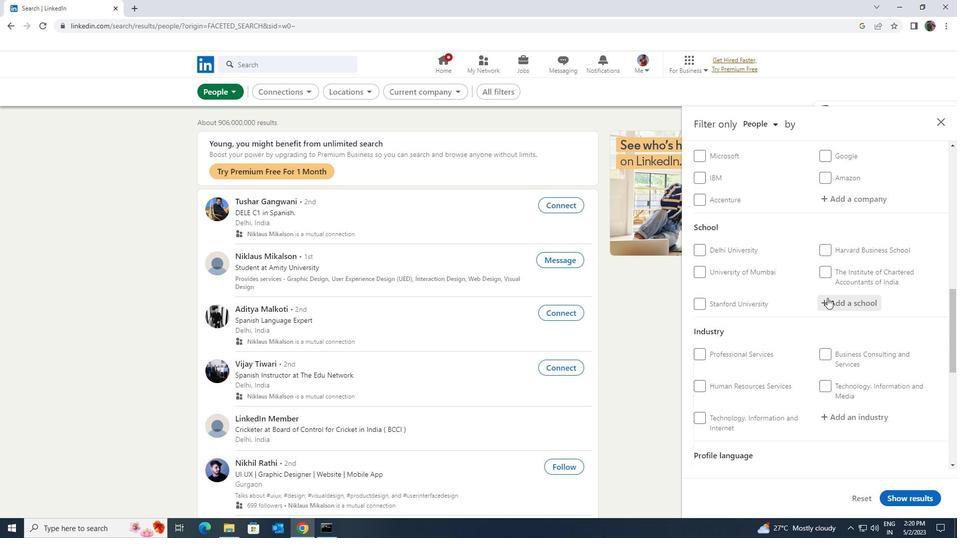 
Action: Key pressed <Key.shift>TAN<Key.backspace>MIL<Key.space><Key.shift>NADU<Key.space>OPEN<Key.space>UNIVERSITY
Screenshot: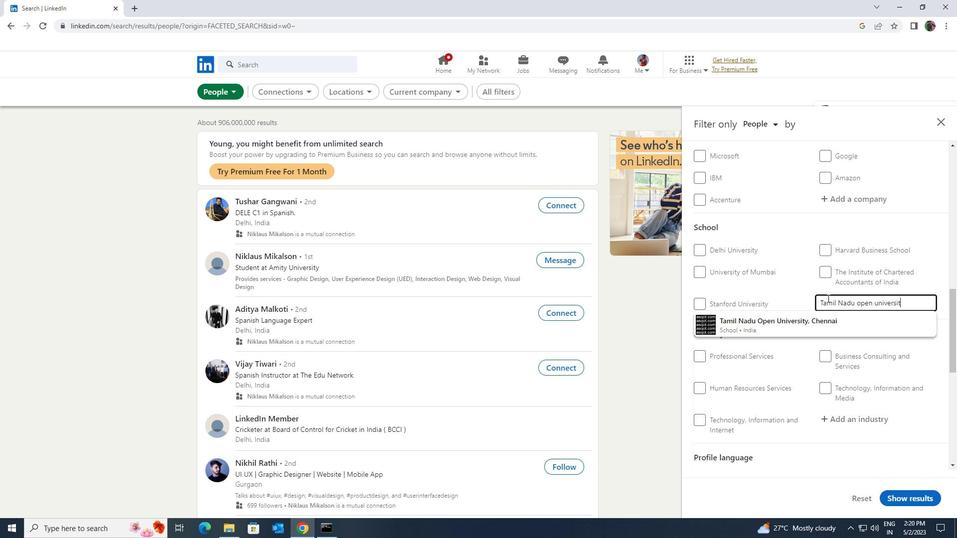 
Action: Mouse moved to (816, 320)
Screenshot: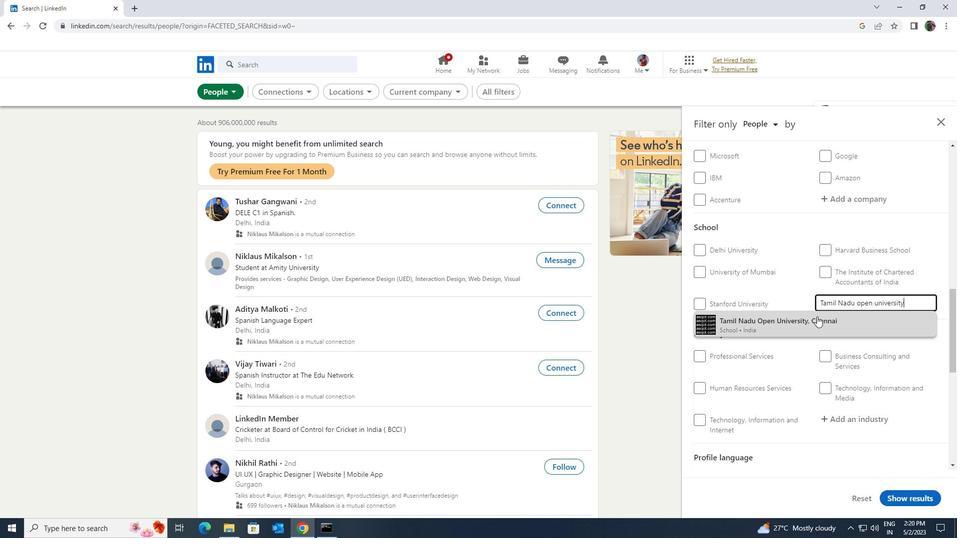 
Action: Mouse pressed left at (816, 320)
Screenshot: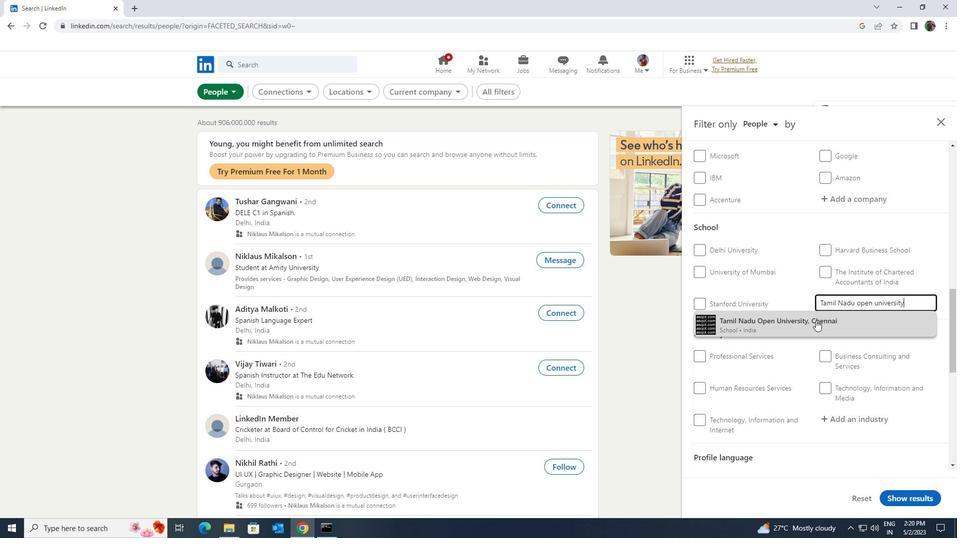 
Action: Mouse scrolled (816, 320) with delta (0, 0)
Screenshot: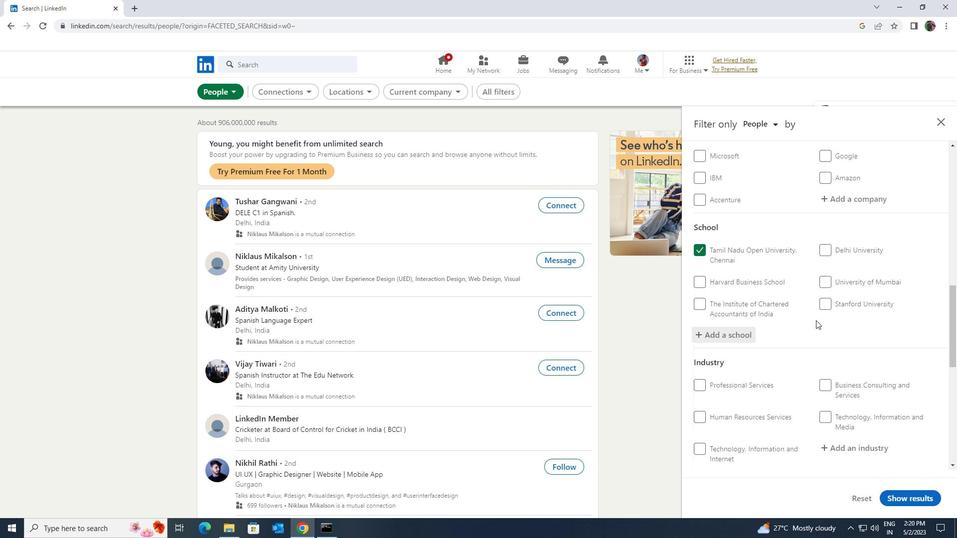 
Action: Mouse scrolled (816, 320) with delta (0, 0)
Screenshot: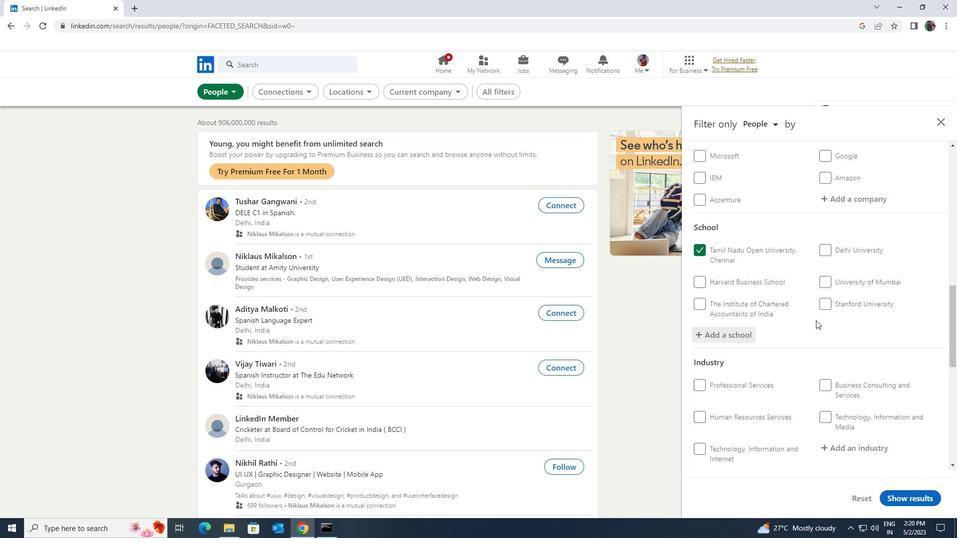 
Action: Mouse moved to (816, 320)
Screenshot: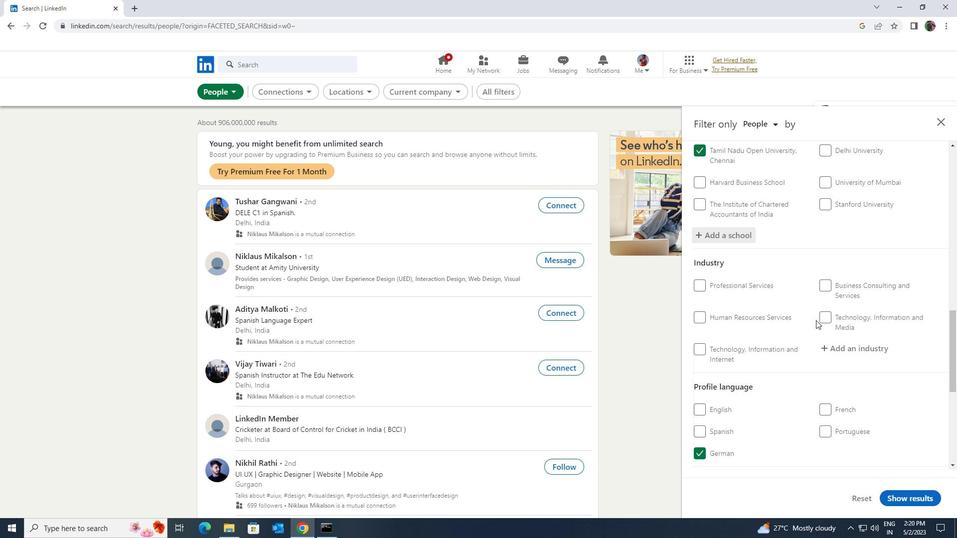
Action: Mouse scrolled (816, 320) with delta (0, 0)
Screenshot: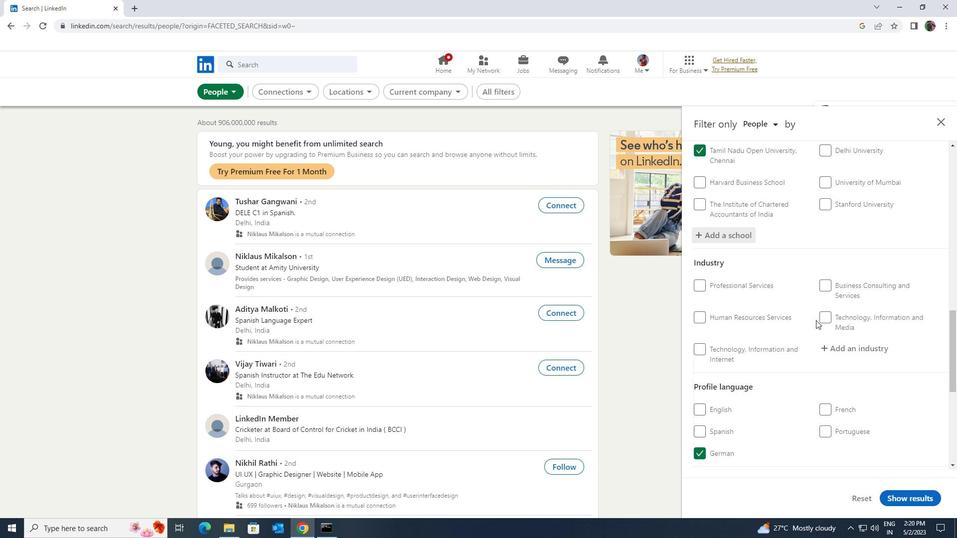 
Action: Mouse moved to (838, 297)
Screenshot: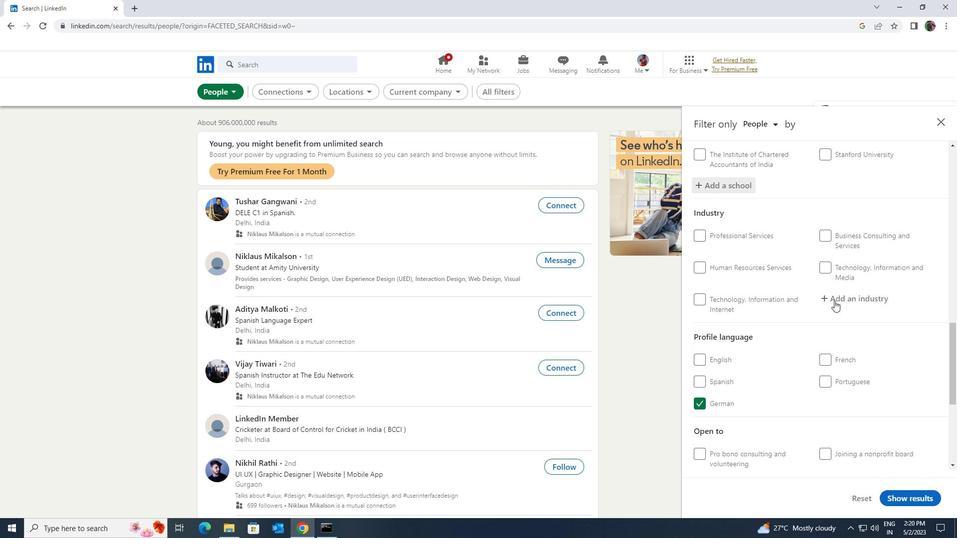 
Action: Mouse pressed left at (838, 297)
Screenshot: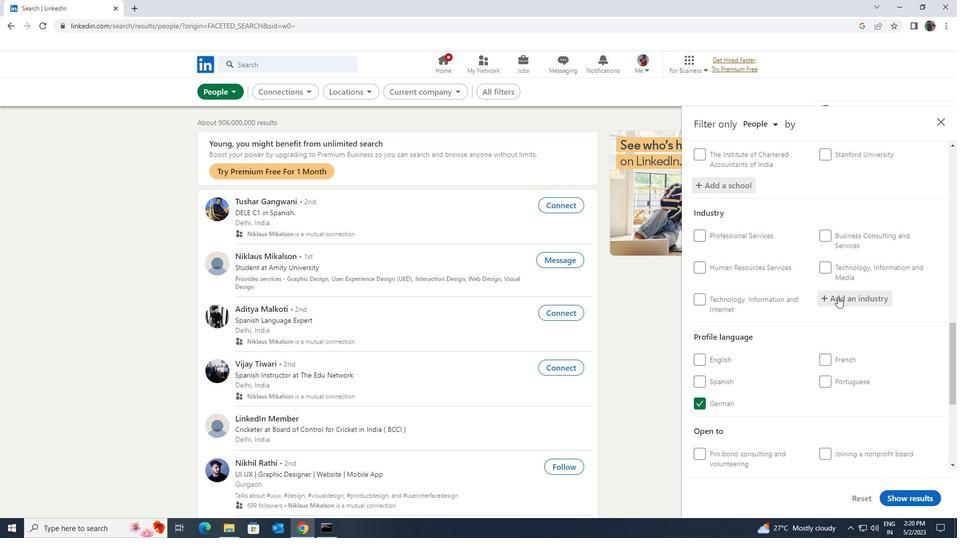 
Action: Key pressed <Key.shift><Key.shift>MARKET<Key.space><Key.shift>RESE
Screenshot: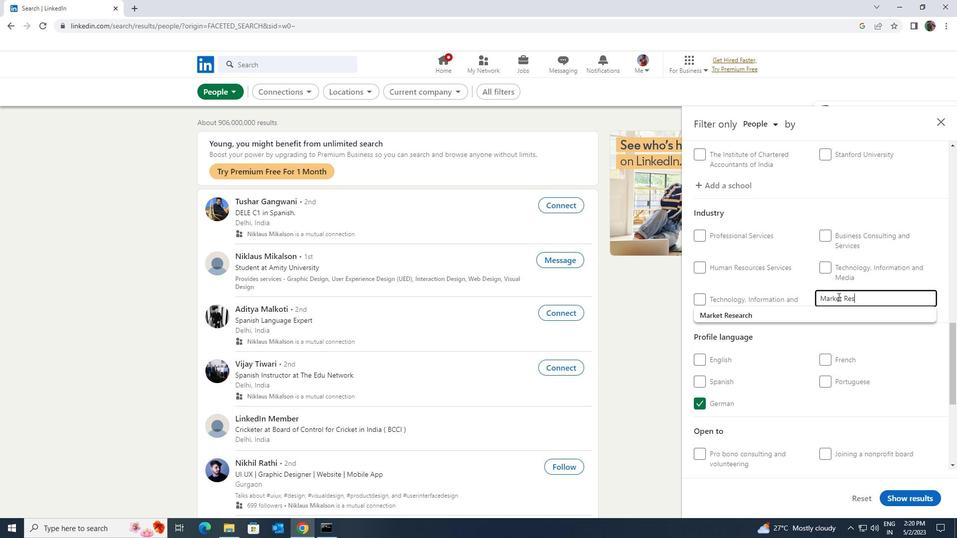 
Action: Mouse moved to (835, 309)
Screenshot: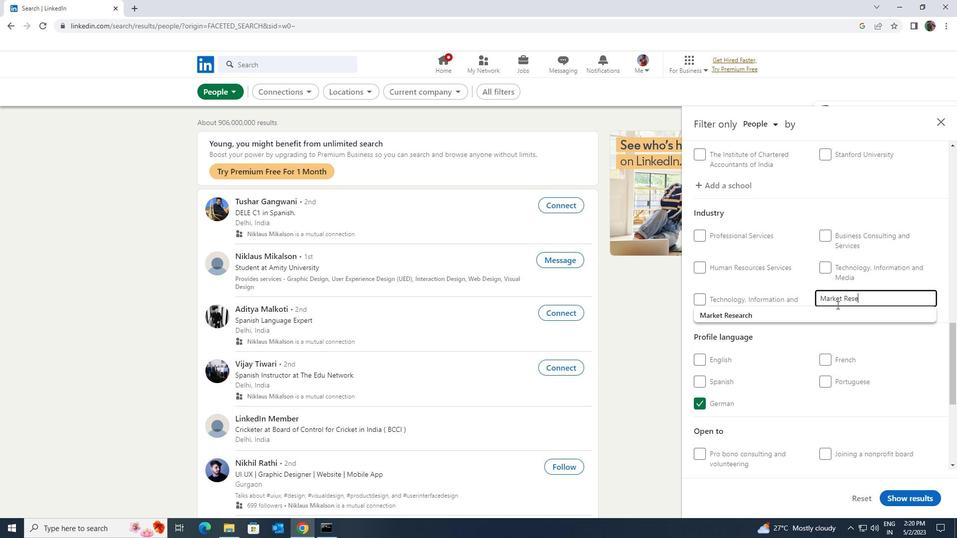 
Action: Mouse pressed left at (835, 309)
Screenshot: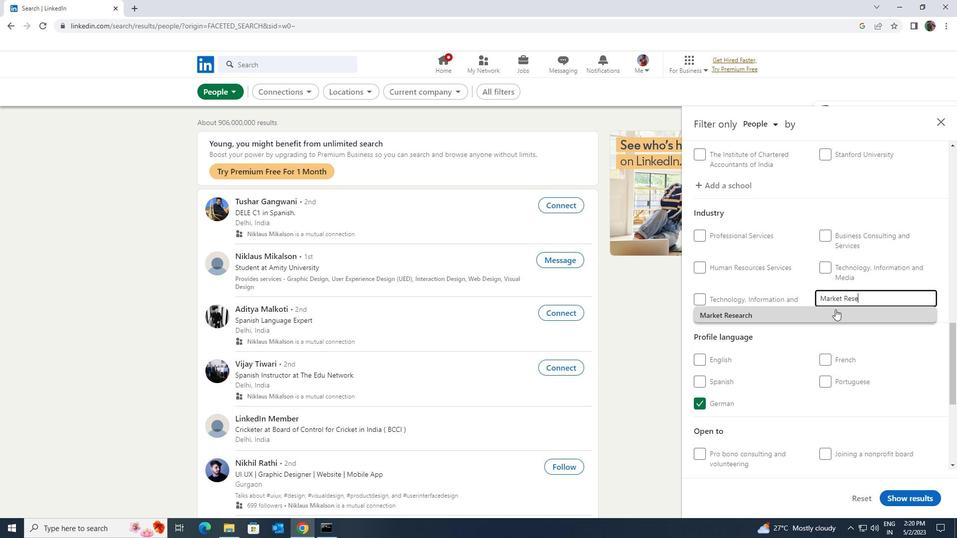 
Action: Mouse scrolled (835, 309) with delta (0, 0)
Screenshot: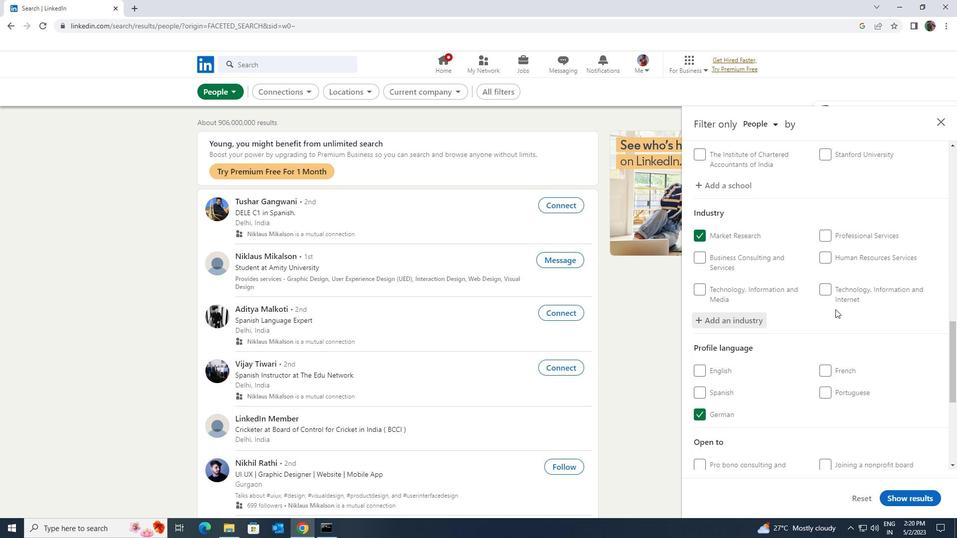 
Action: Mouse scrolled (835, 309) with delta (0, 0)
Screenshot: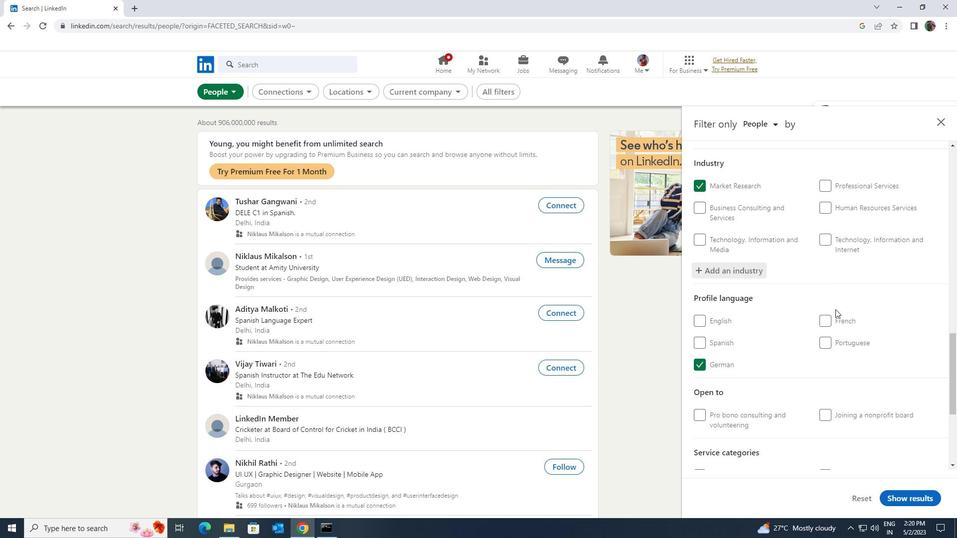 
Action: Mouse scrolled (835, 309) with delta (0, 0)
Screenshot: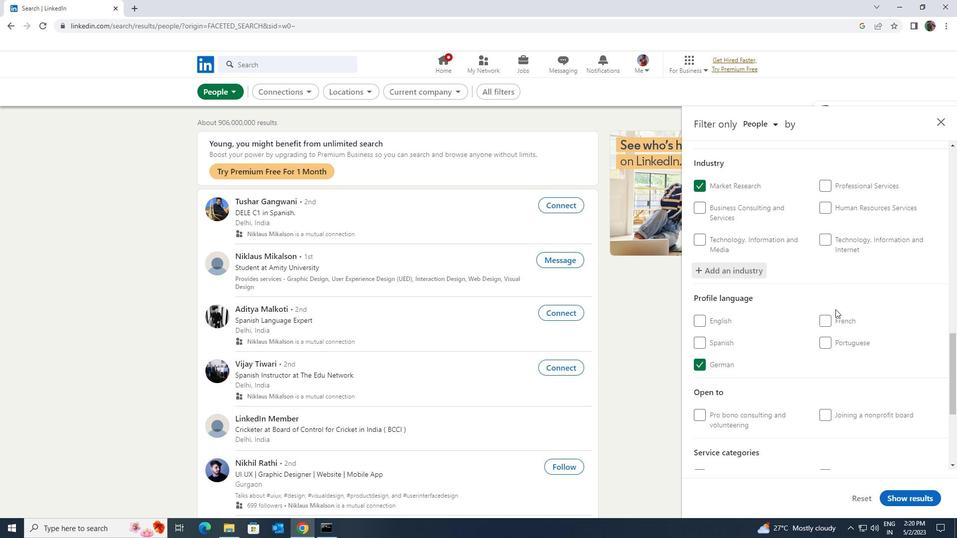 
Action: Mouse scrolled (835, 309) with delta (0, 0)
Screenshot: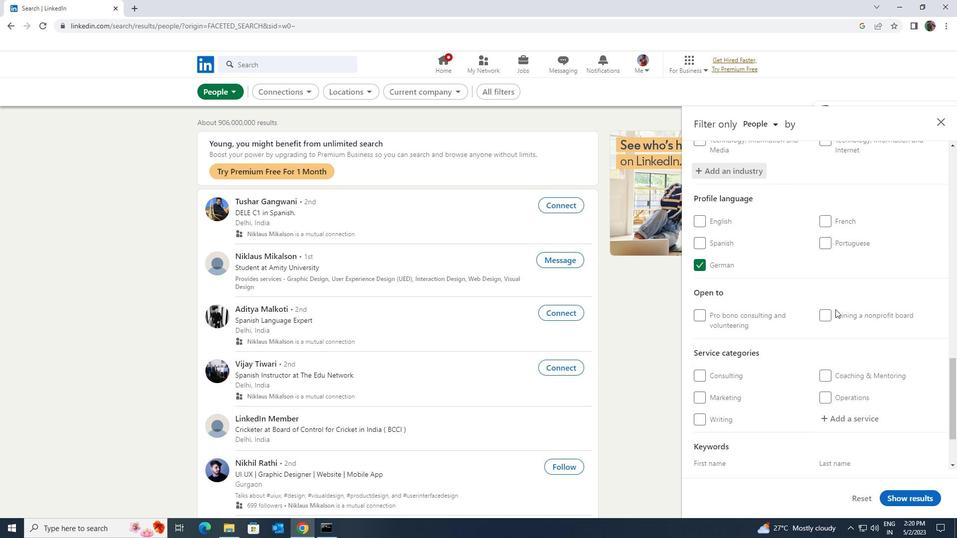 
Action: Mouse moved to (838, 363)
Screenshot: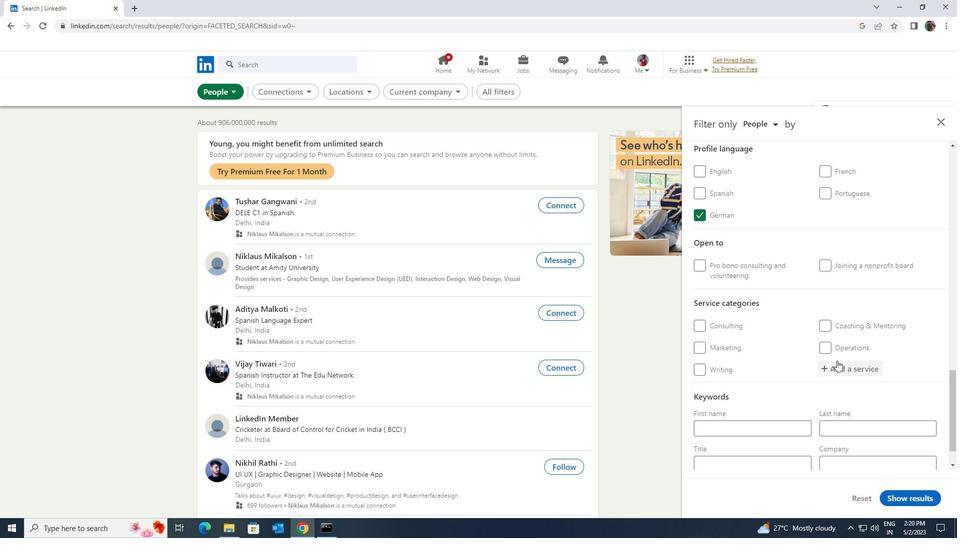 
Action: Mouse pressed left at (838, 363)
Screenshot: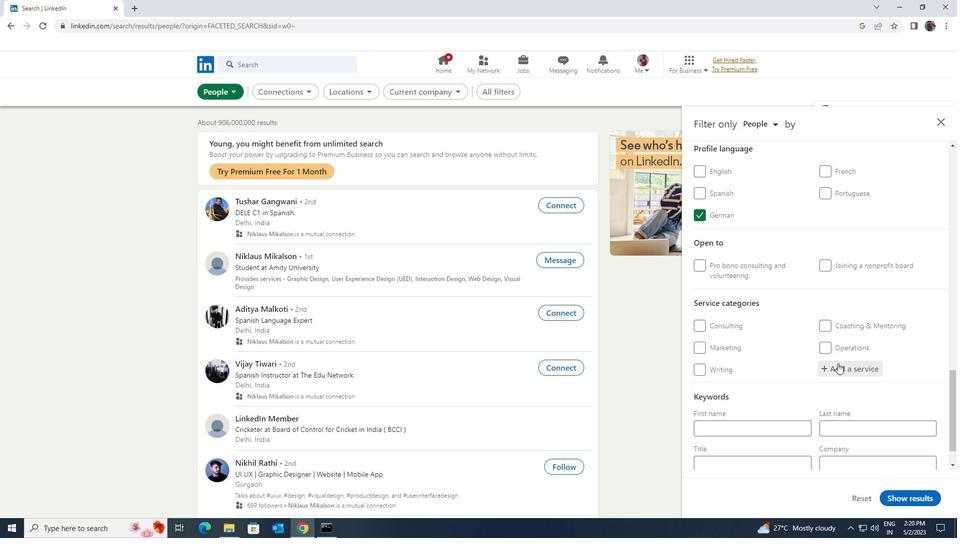 
Action: Key pressed <Key.shift><Key.shift><Key.shift><Key.shift><Key.shift><Key.shift><Key.shift>GHOSTWRI
Screenshot: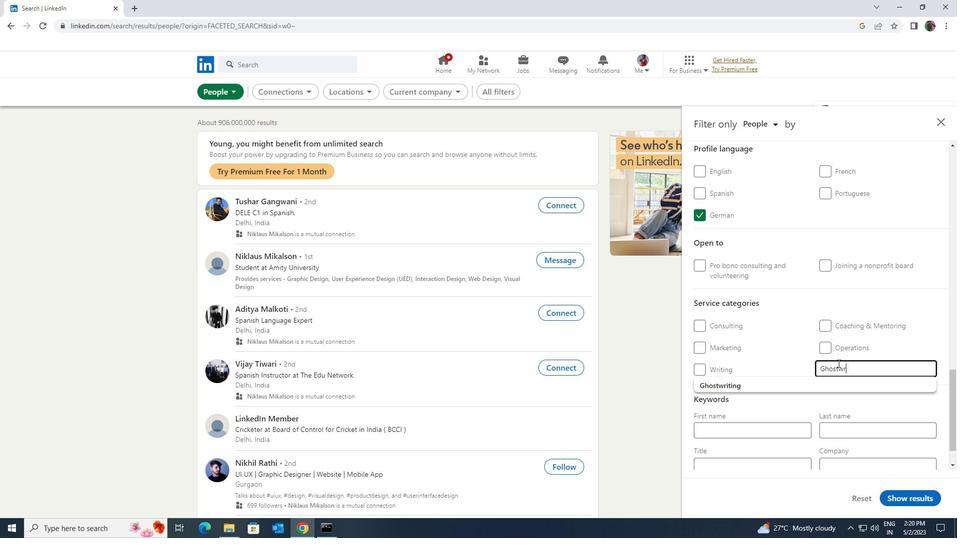 
Action: Mouse moved to (837, 382)
Screenshot: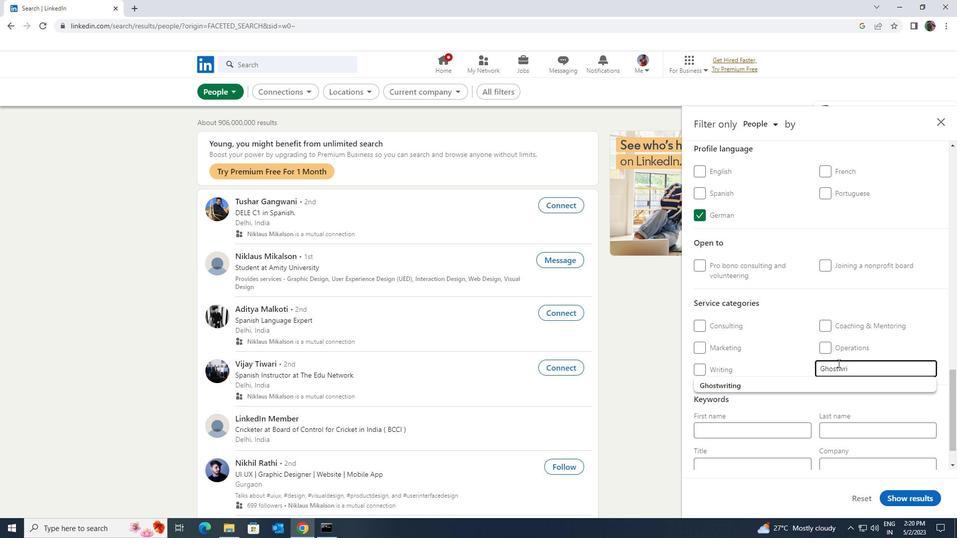 
Action: Mouse pressed left at (837, 382)
Screenshot: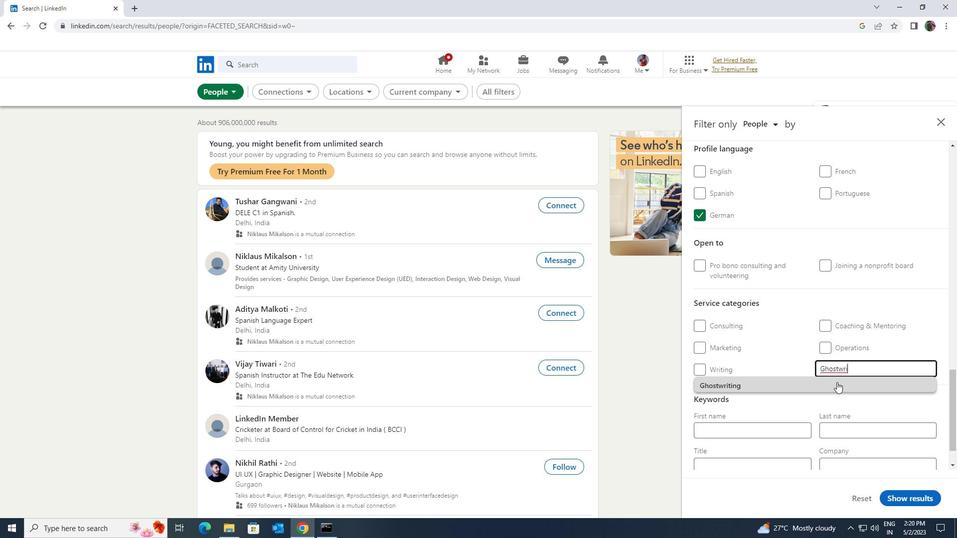 
Action: Mouse scrolled (837, 382) with delta (0, 0)
Screenshot: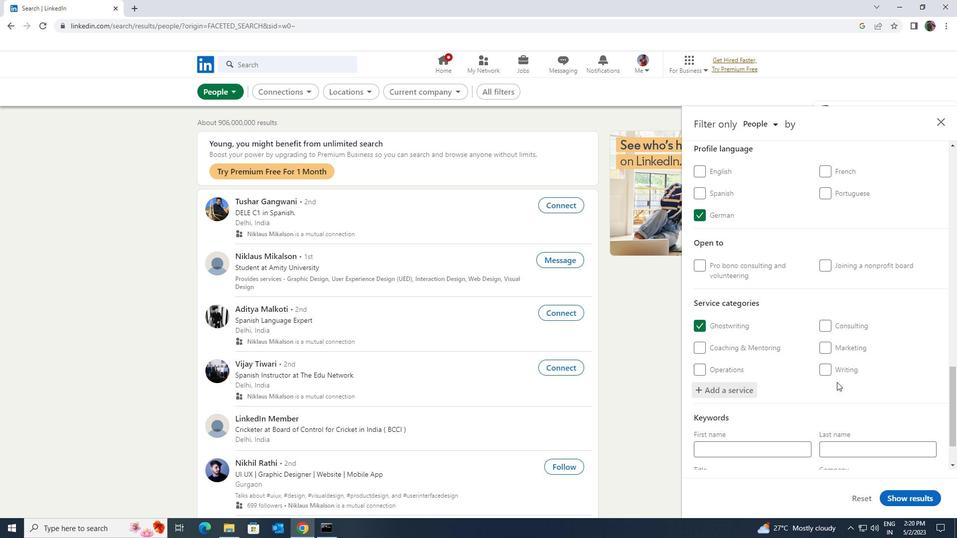 
Action: Mouse scrolled (837, 382) with delta (0, 0)
Screenshot: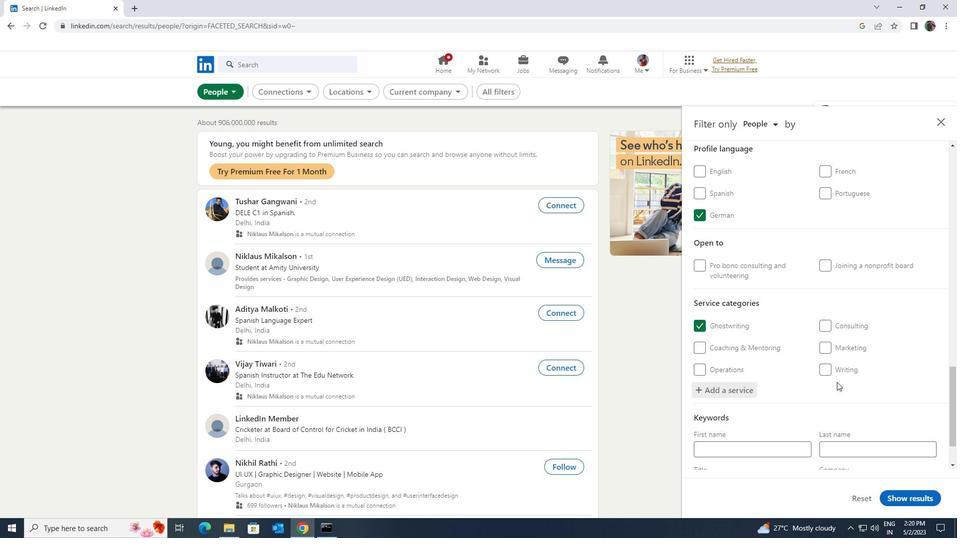 
Action: Mouse scrolled (837, 382) with delta (0, 0)
Screenshot: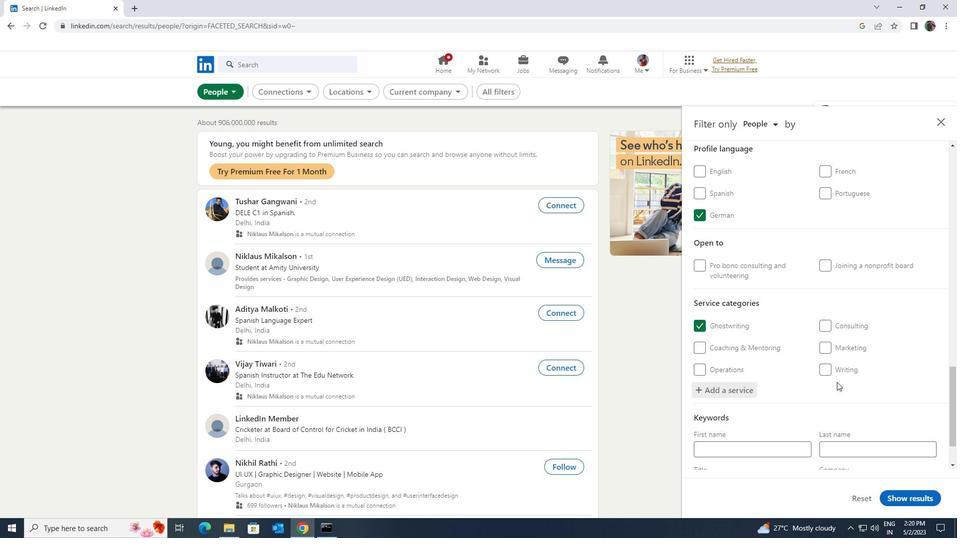 
Action: Mouse scrolled (837, 382) with delta (0, 0)
Screenshot: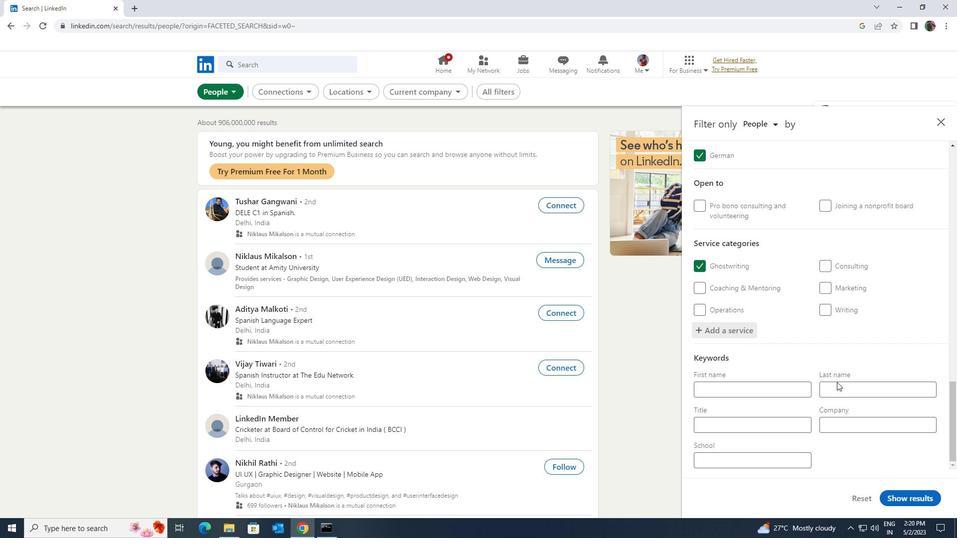 
Action: Mouse scrolled (837, 382) with delta (0, 0)
Screenshot: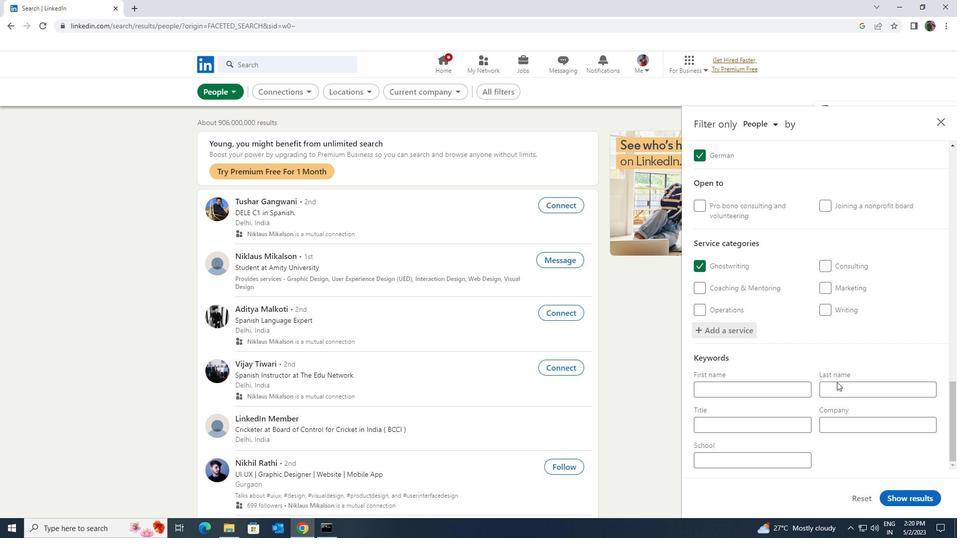 
Action: Mouse moved to (791, 428)
Screenshot: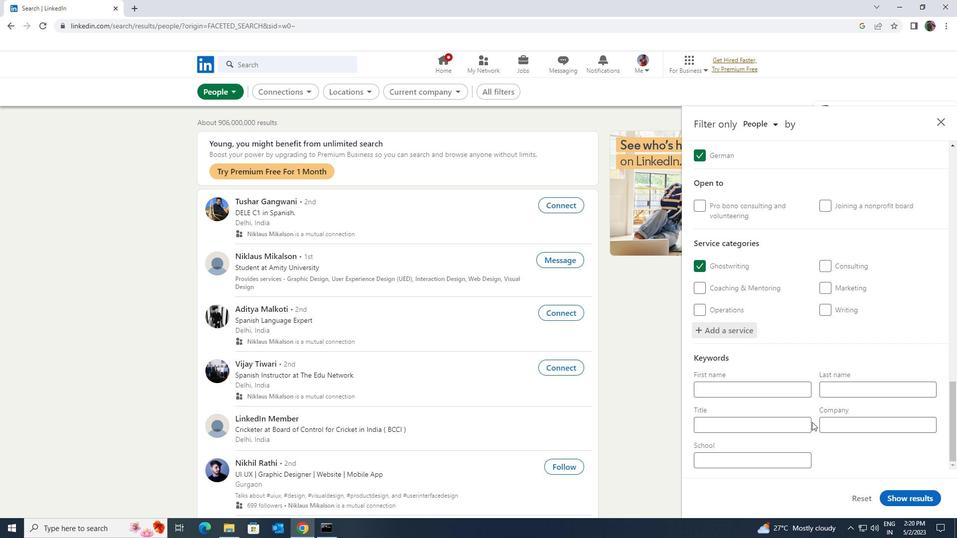
Action: Mouse pressed left at (791, 428)
Screenshot: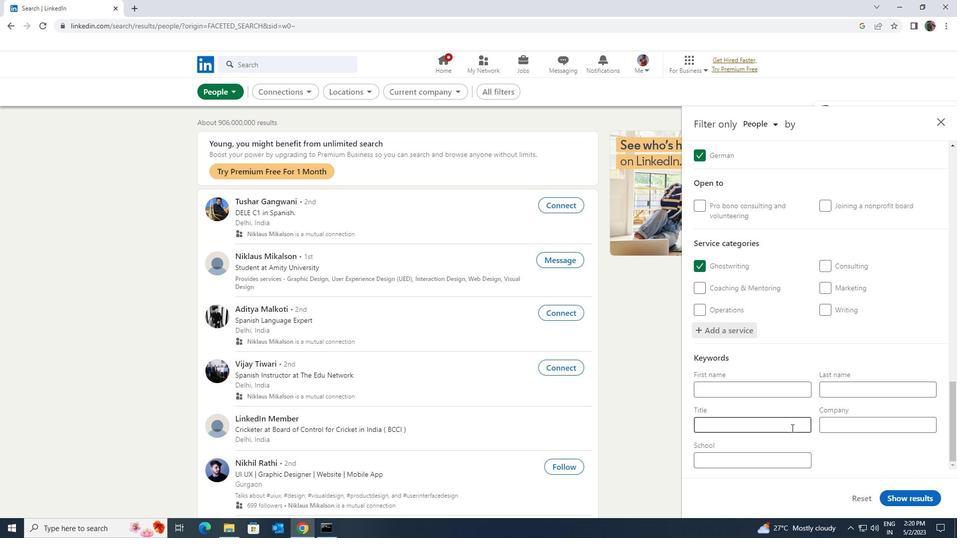 
Action: Key pressed <Key.shift>CHIEF
Screenshot: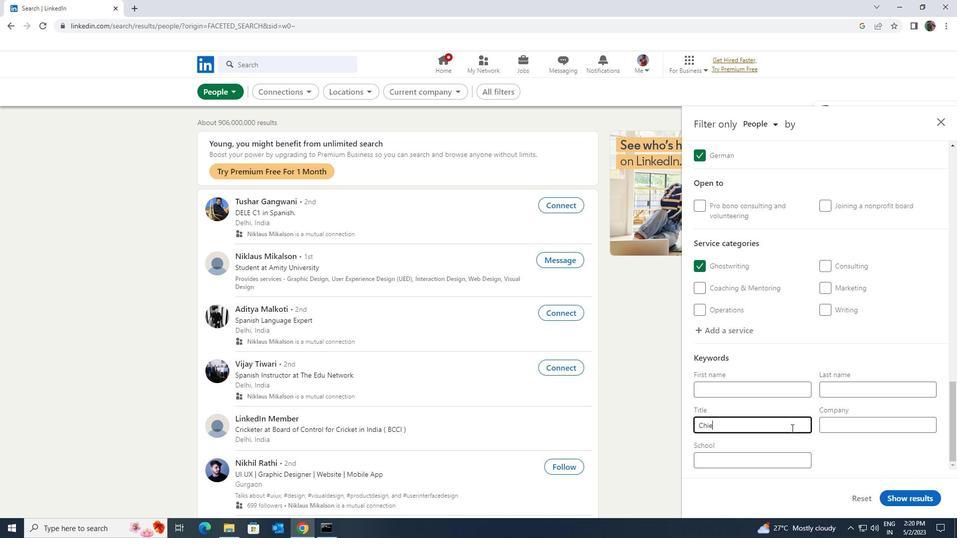 
Action: Mouse moved to (889, 497)
Screenshot: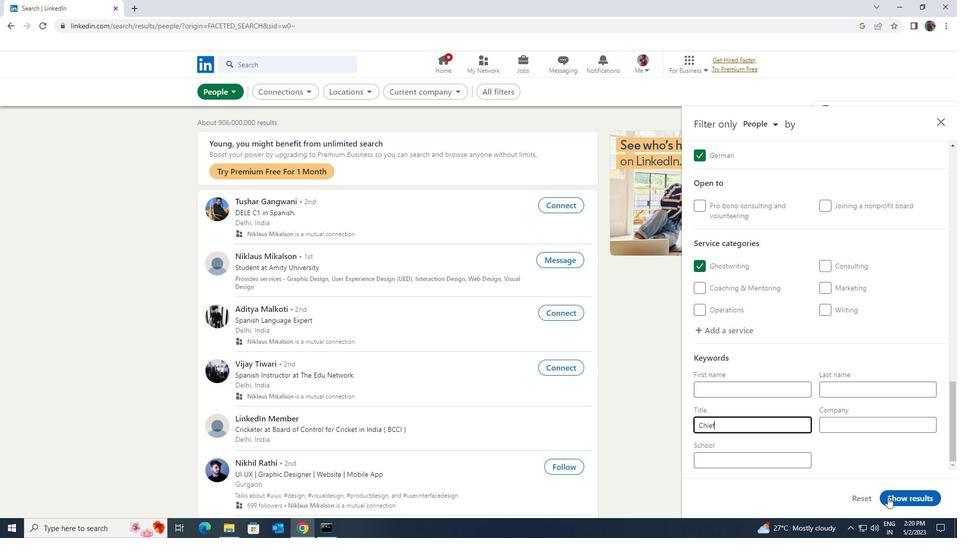 
Action: Mouse pressed left at (889, 497)
Screenshot: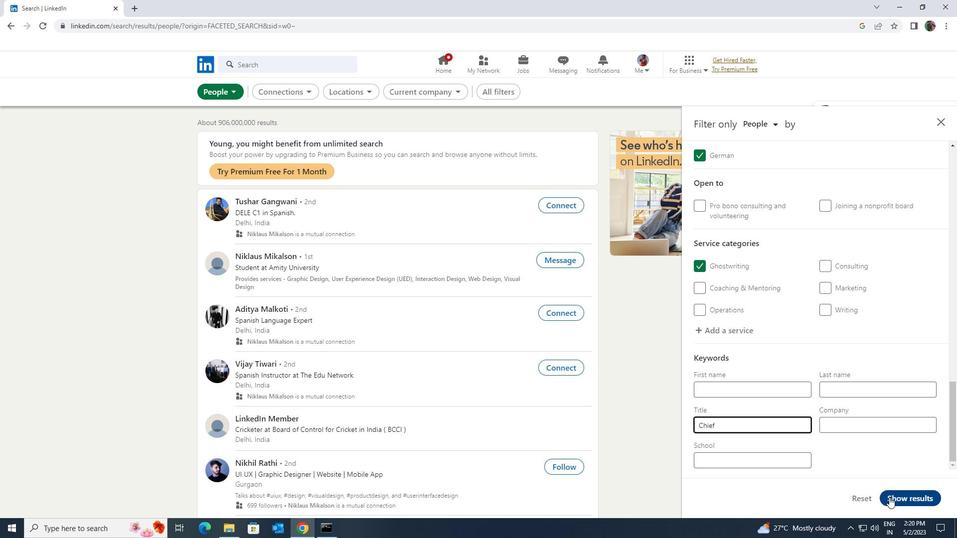 
